 Task: Look for space in Bāh, India from 9th June, 2023 to 16th June, 2023 for 2 adults in price range Rs.8000 to Rs.16000. Place can be entire place with 2 bedrooms having 2 beds and 1 bathroom. Property type can be house, flat, guest house. Booking option can be shelf check-in. Required host language is English.
Action: Mouse moved to (407, 93)
Screenshot: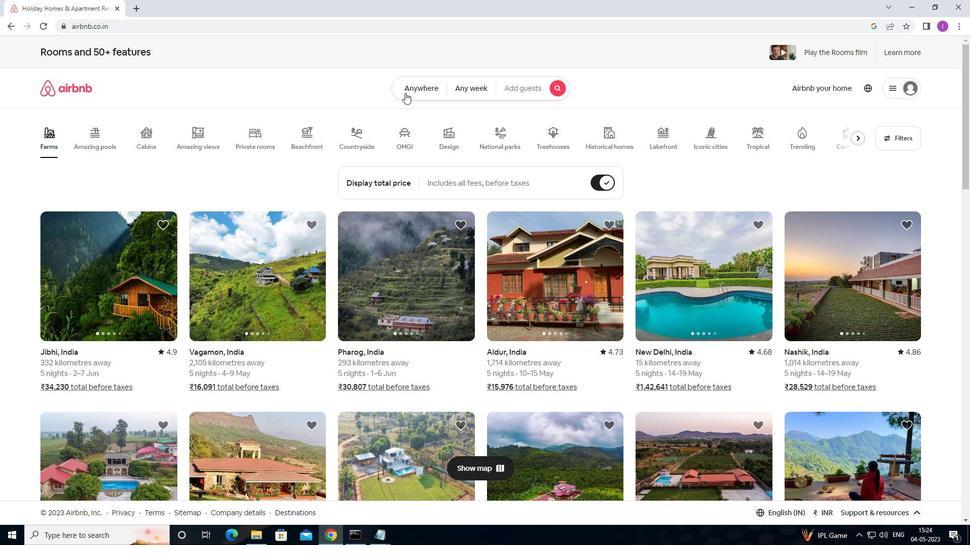 
Action: Mouse pressed left at (407, 93)
Screenshot: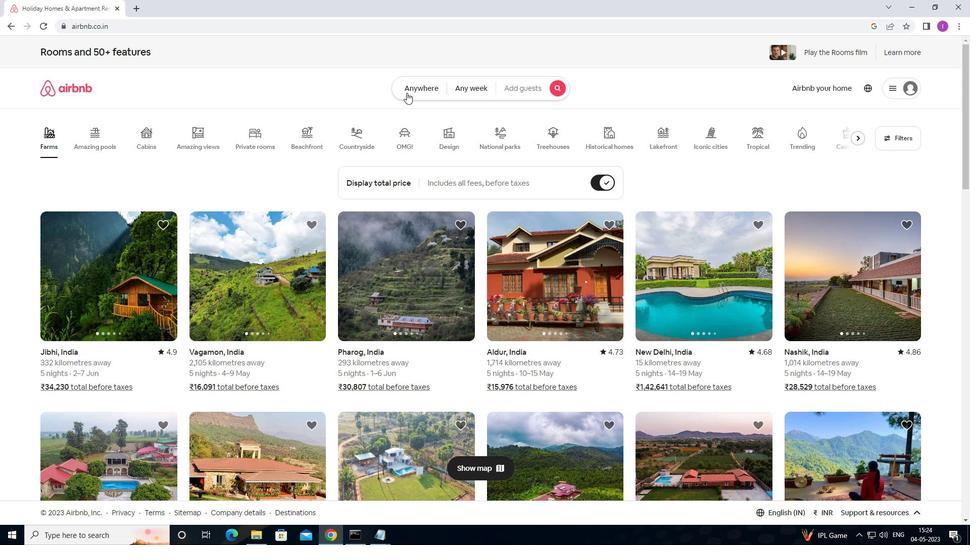 
Action: Mouse moved to (312, 129)
Screenshot: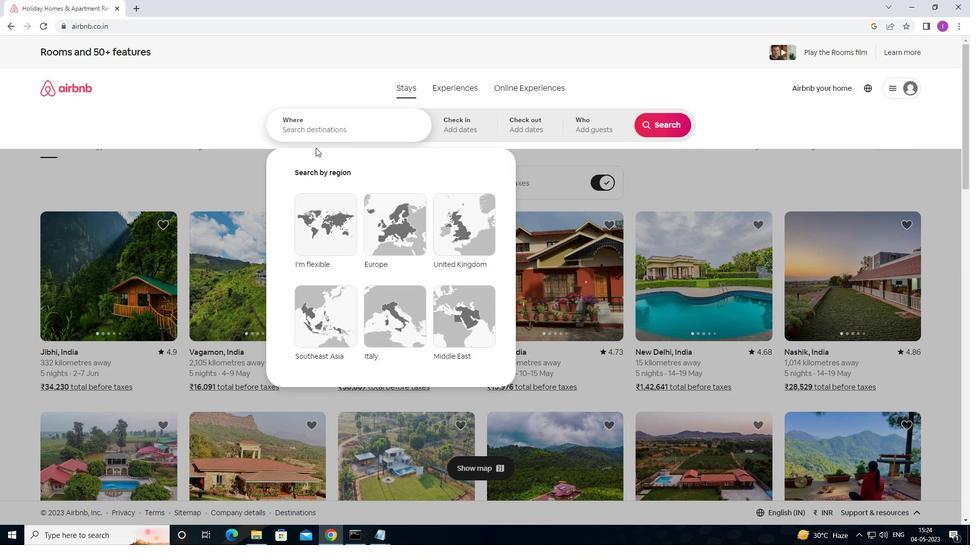 
Action: Mouse pressed left at (312, 129)
Screenshot: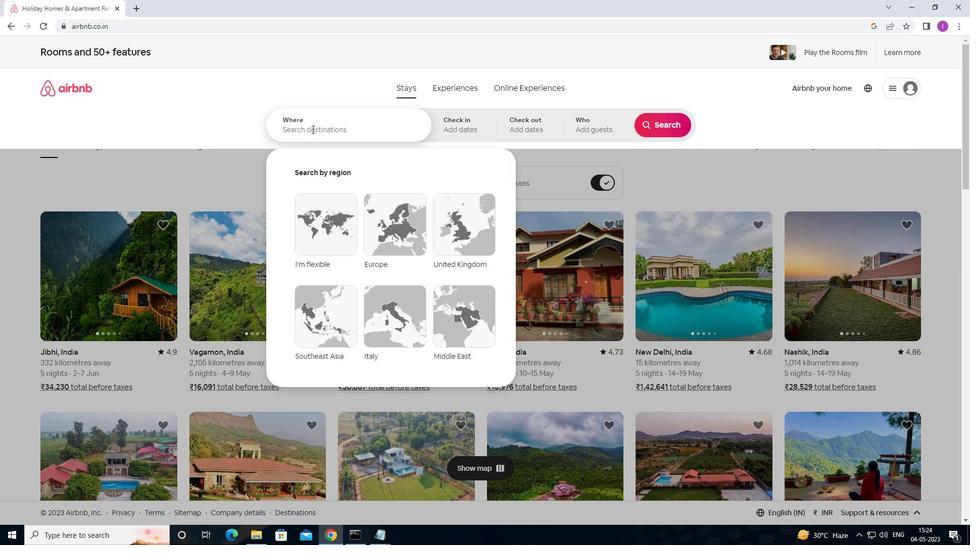 
Action: Mouse moved to (405, 111)
Screenshot: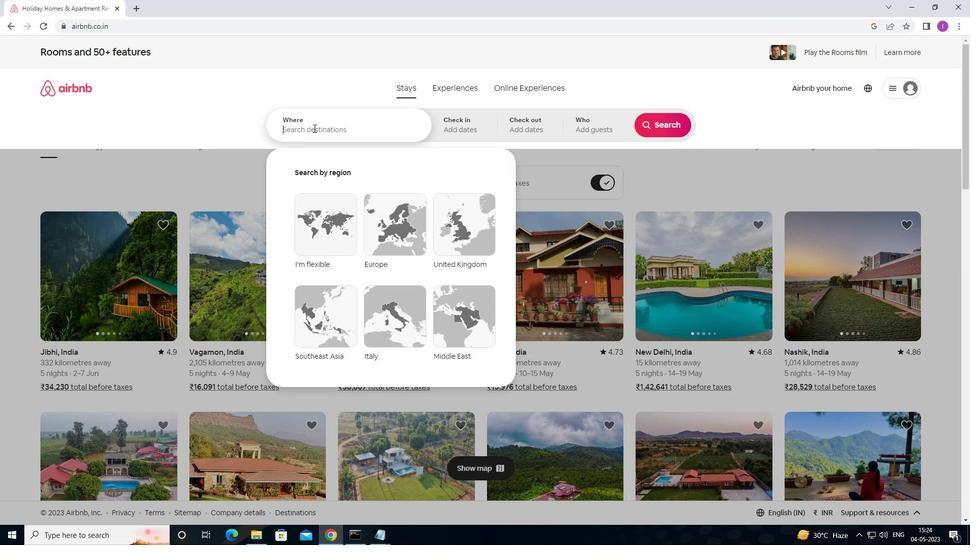 
Action: Key pressed <Key.shift>BAH,<Key.shift>INDIA
Screenshot: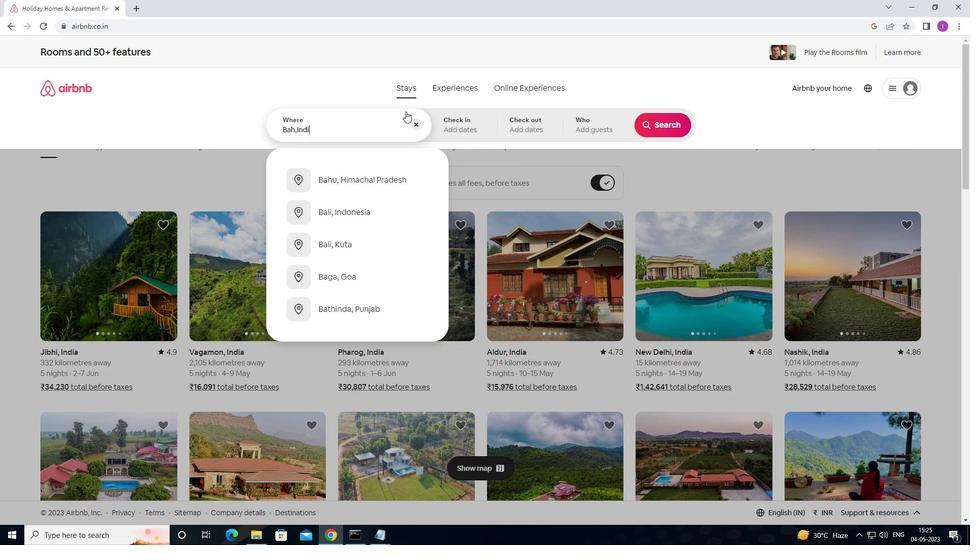 
Action: Mouse moved to (458, 124)
Screenshot: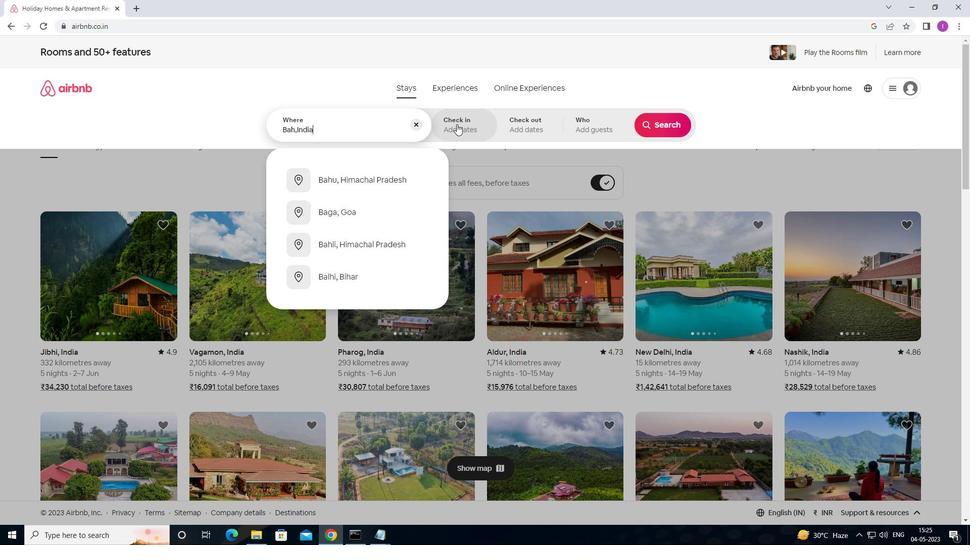 
Action: Mouse pressed left at (458, 124)
Screenshot: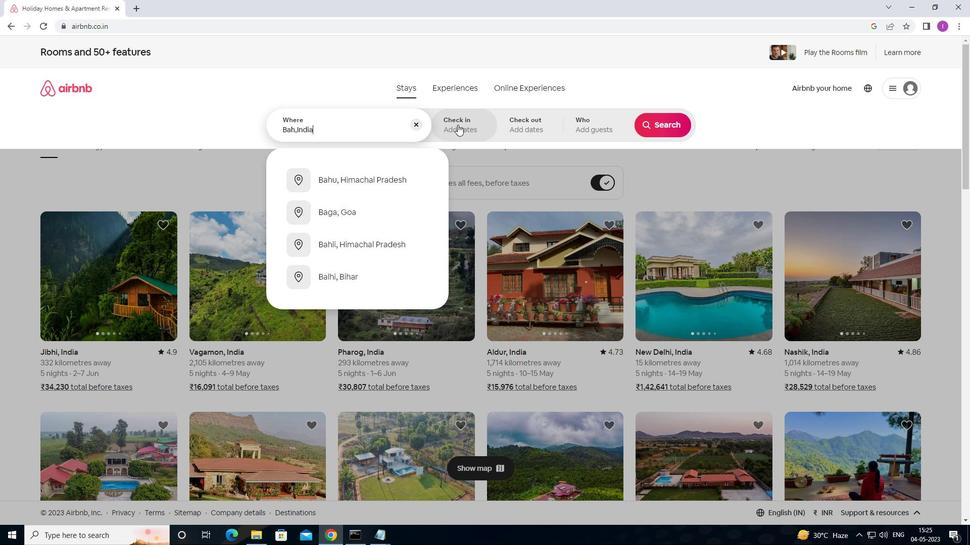 
Action: Mouse moved to (660, 203)
Screenshot: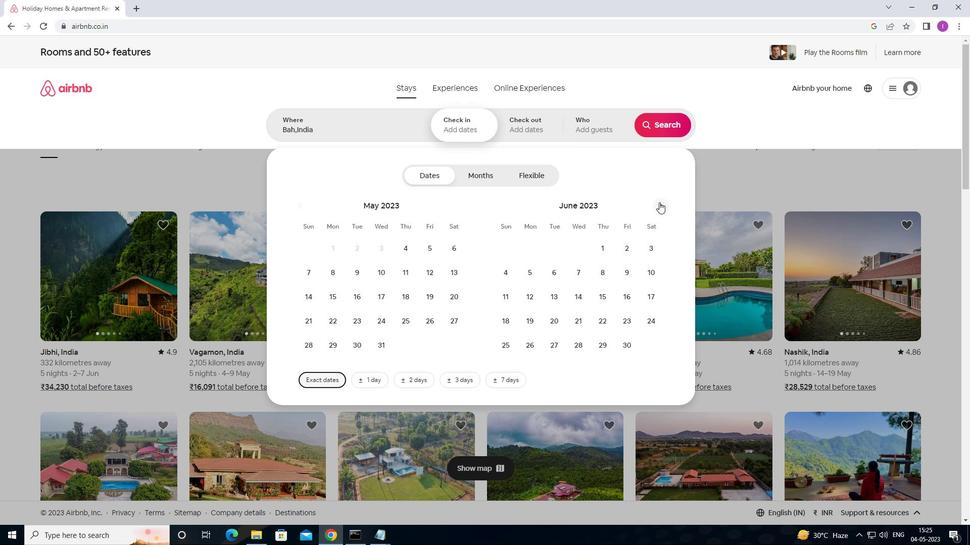 
Action: Mouse pressed left at (660, 203)
Screenshot: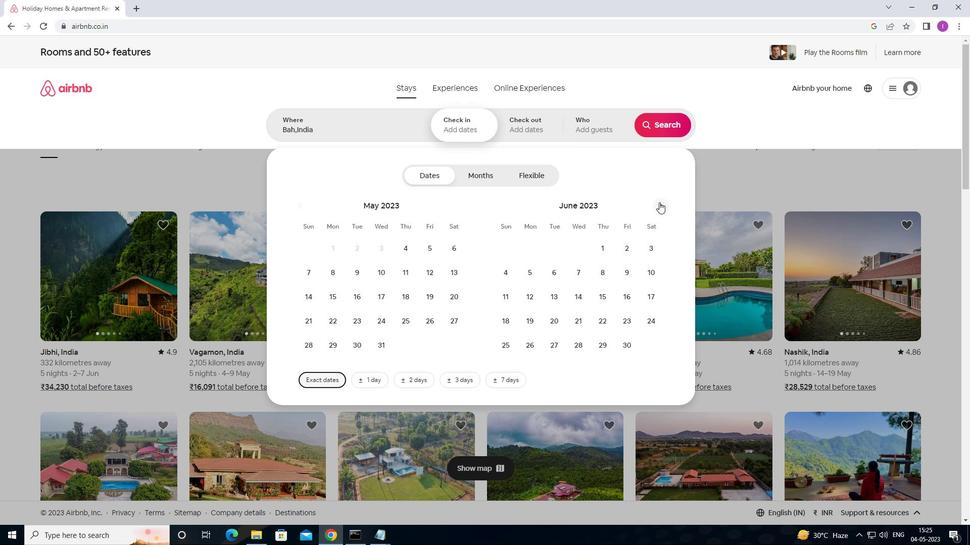 
Action: Mouse pressed left at (660, 203)
Screenshot: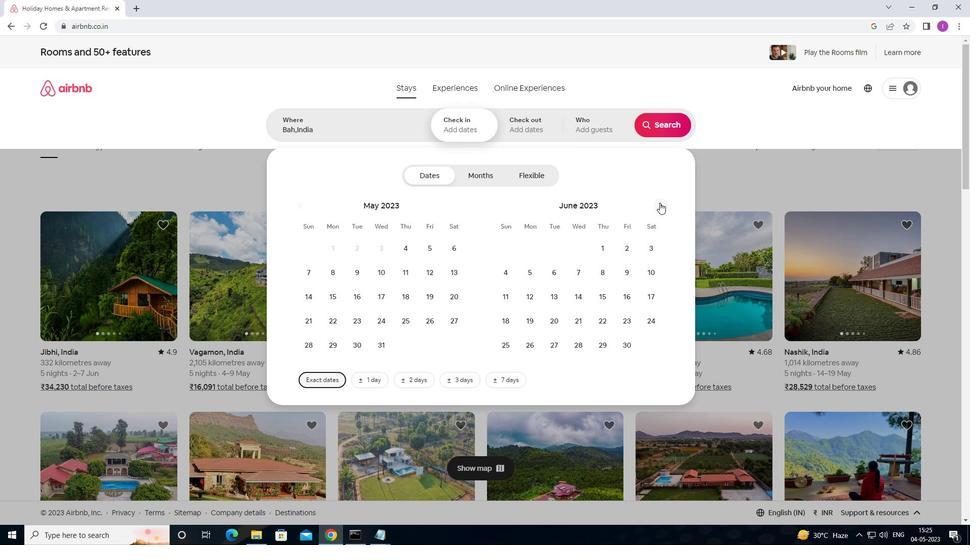 
Action: Mouse moved to (301, 209)
Screenshot: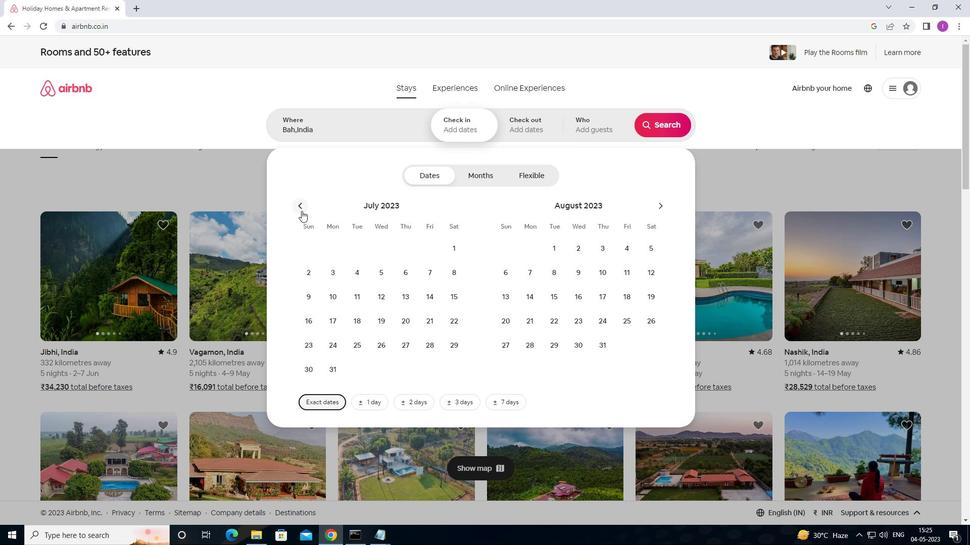 
Action: Mouse pressed left at (301, 209)
Screenshot: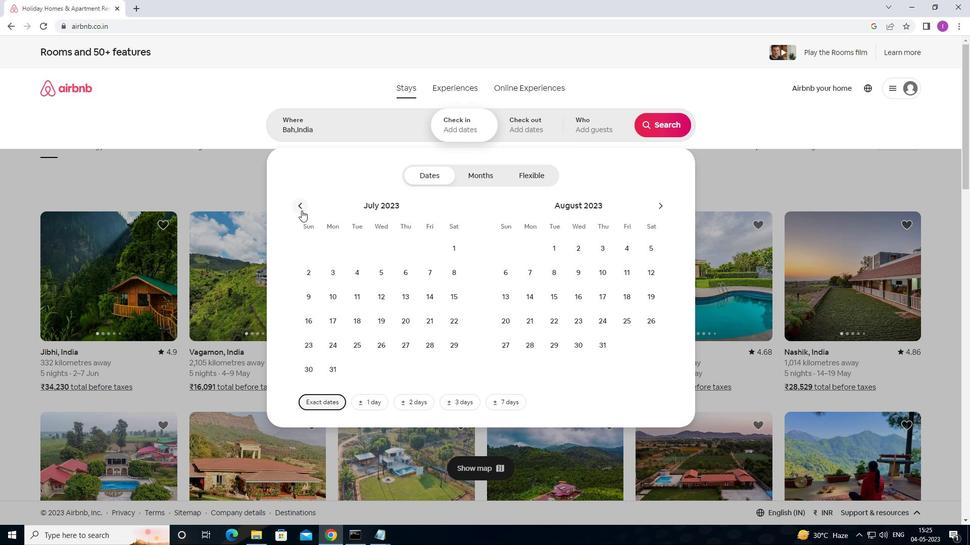
Action: Mouse moved to (431, 272)
Screenshot: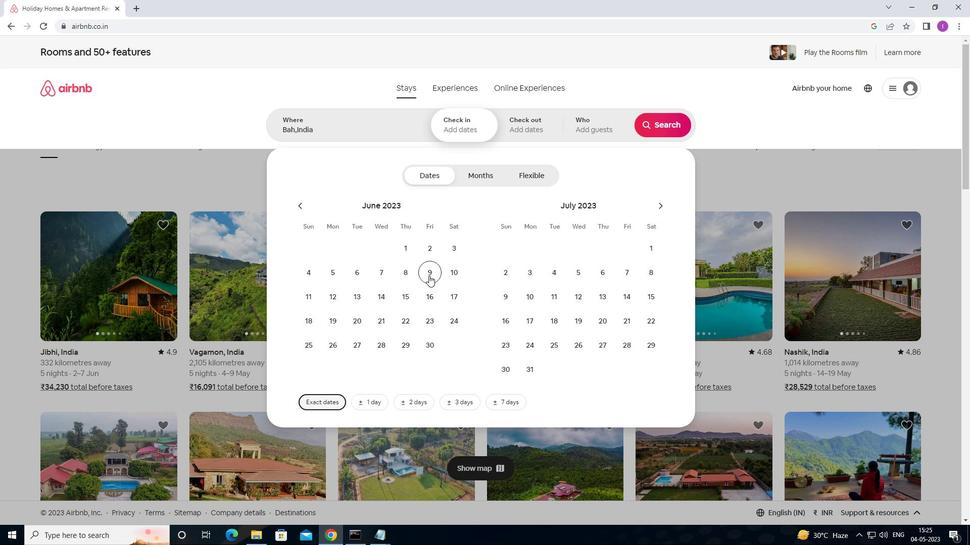 
Action: Mouse pressed left at (431, 272)
Screenshot: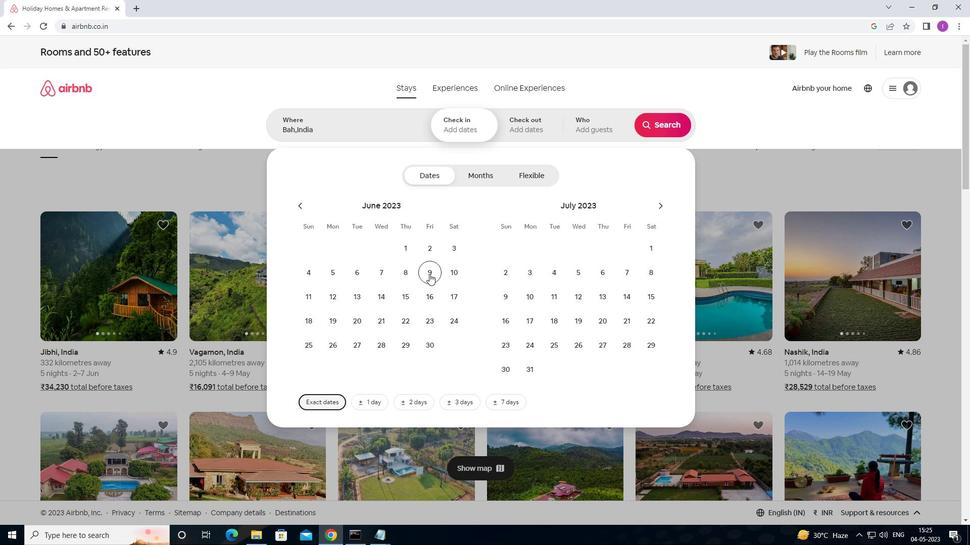 
Action: Mouse moved to (436, 288)
Screenshot: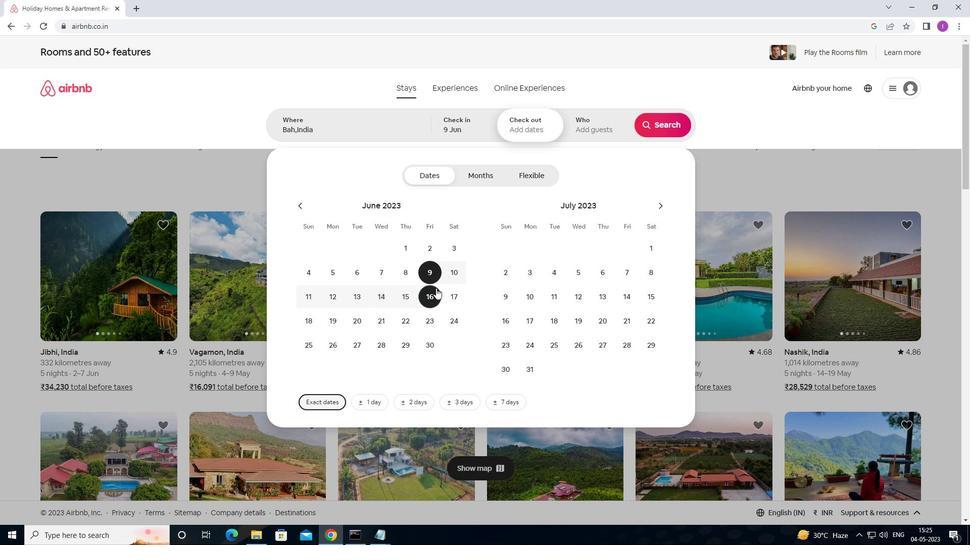 
Action: Mouse pressed left at (436, 288)
Screenshot: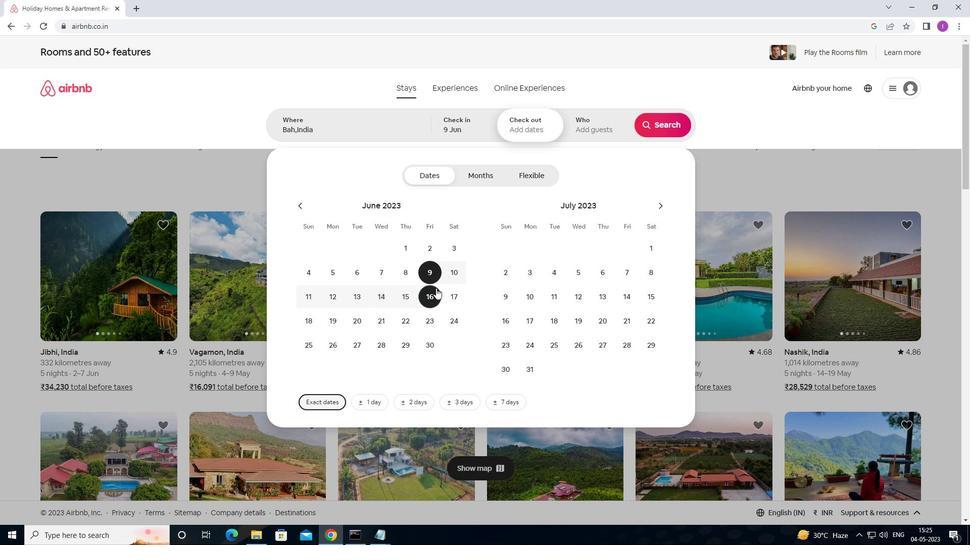 
Action: Mouse moved to (592, 130)
Screenshot: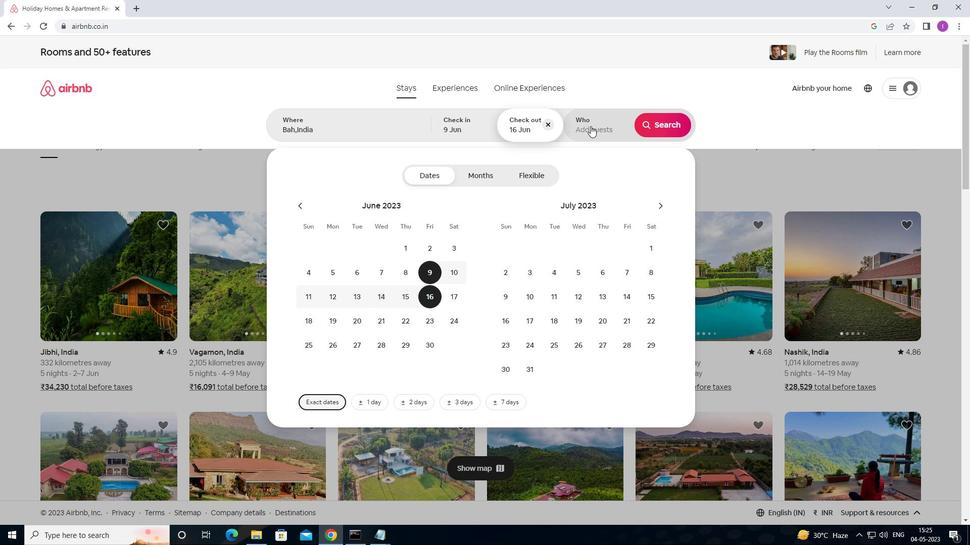 
Action: Mouse pressed left at (592, 130)
Screenshot: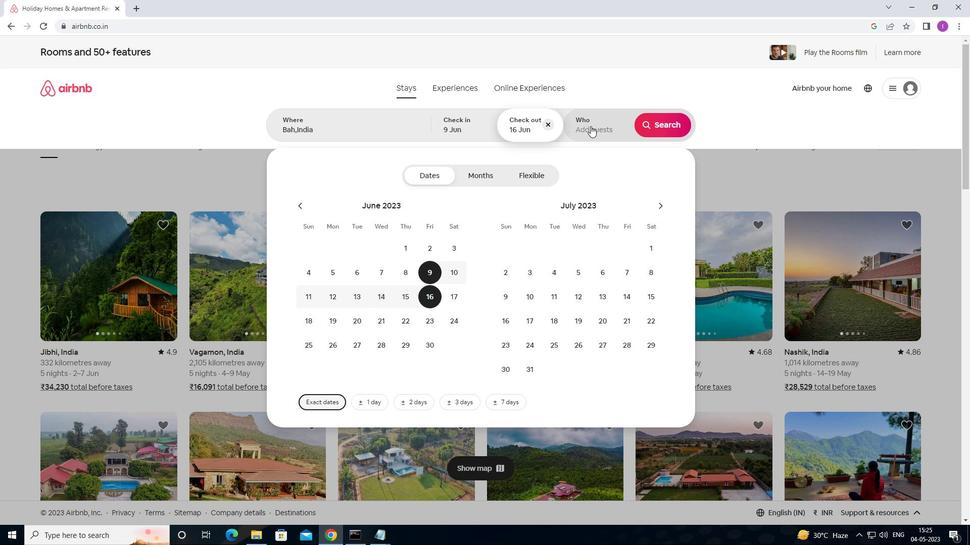 
Action: Mouse moved to (666, 179)
Screenshot: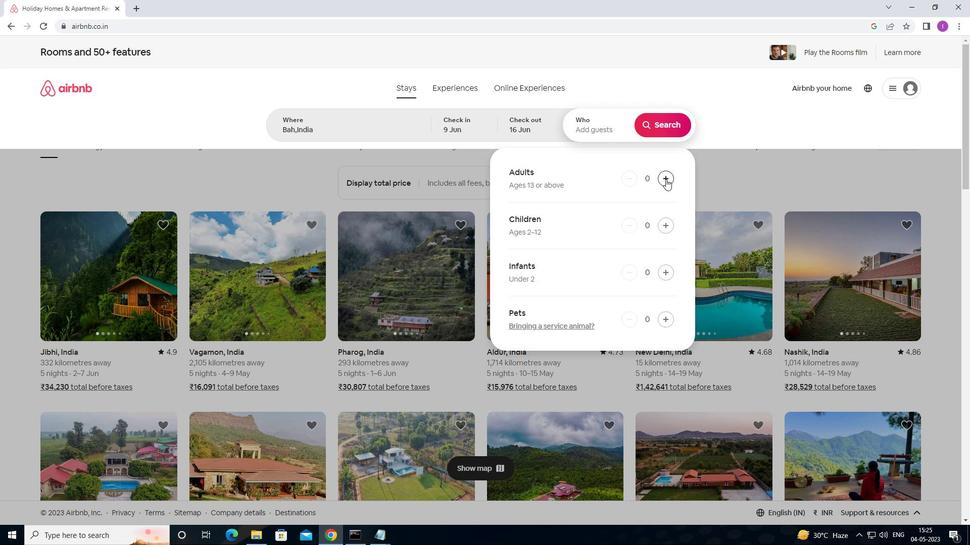 
Action: Mouse pressed left at (666, 179)
Screenshot: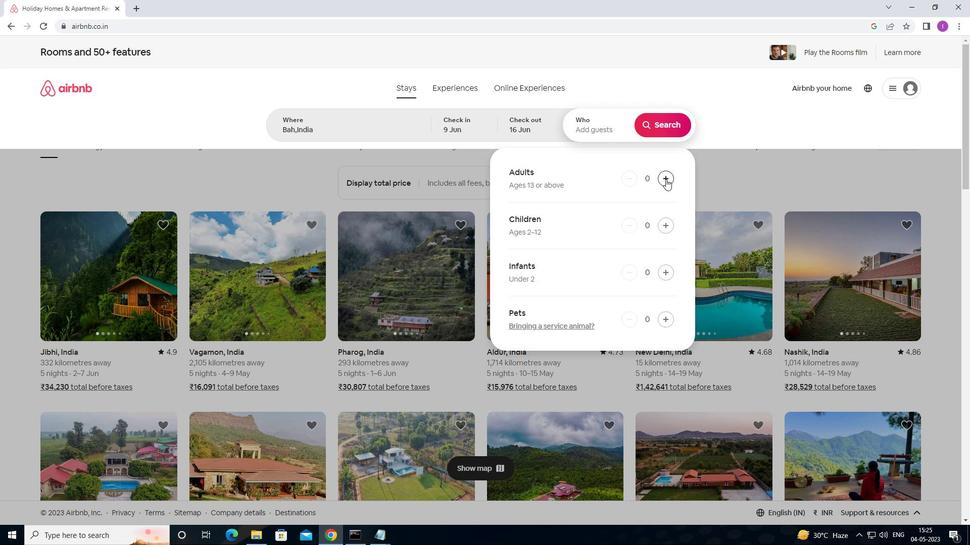 
Action: Mouse moved to (666, 179)
Screenshot: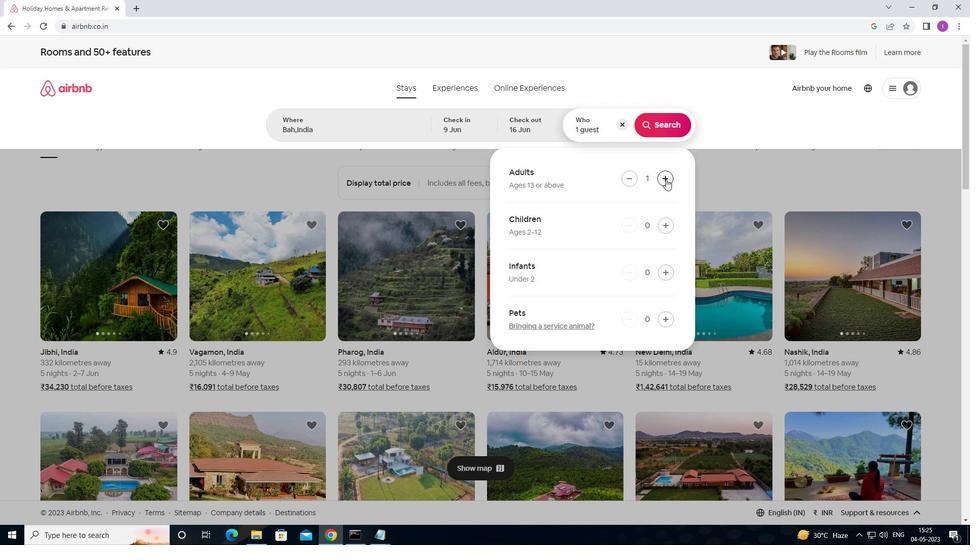 
Action: Mouse pressed left at (666, 179)
Screenshot: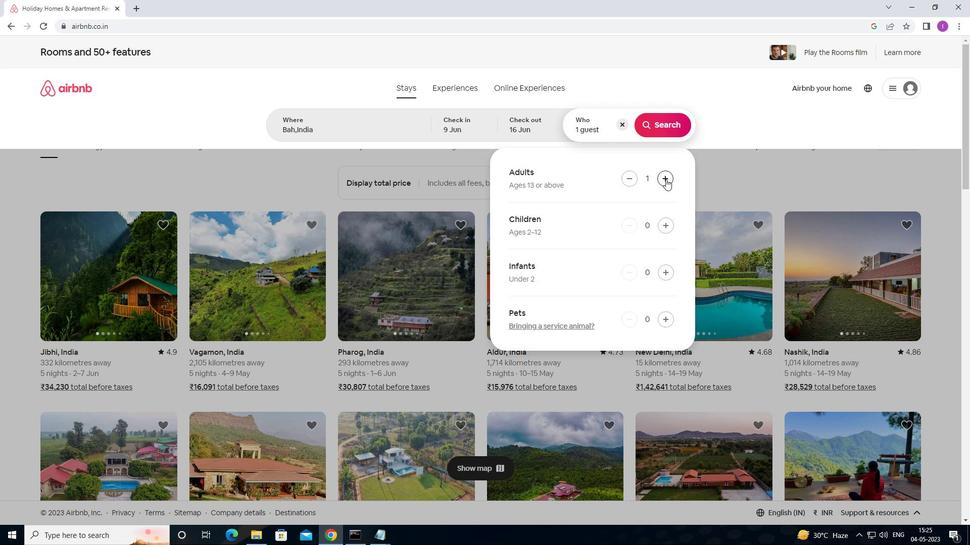 
Action: Mouse moved to (651, 128)
Screenshot: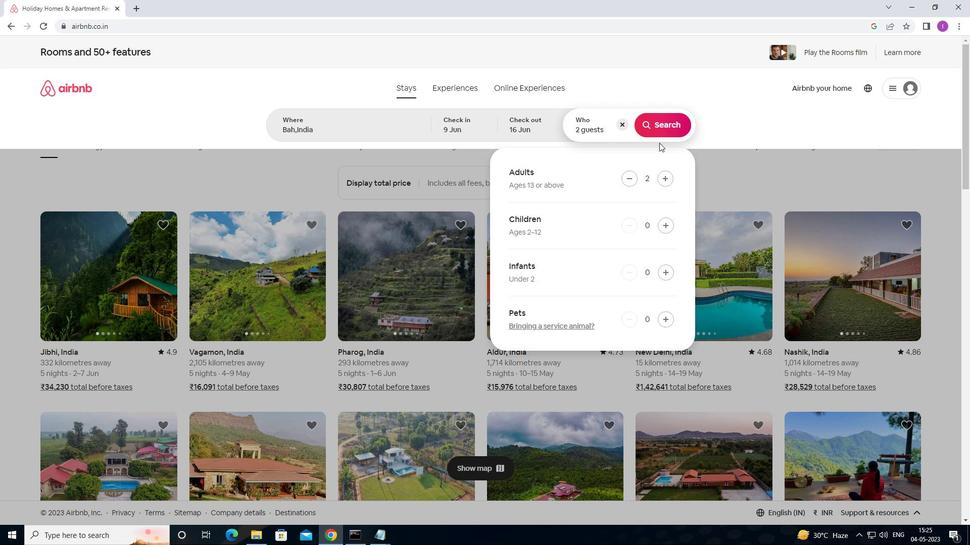 
Action: Mouse pressed left at (651, 128)
Screenshot: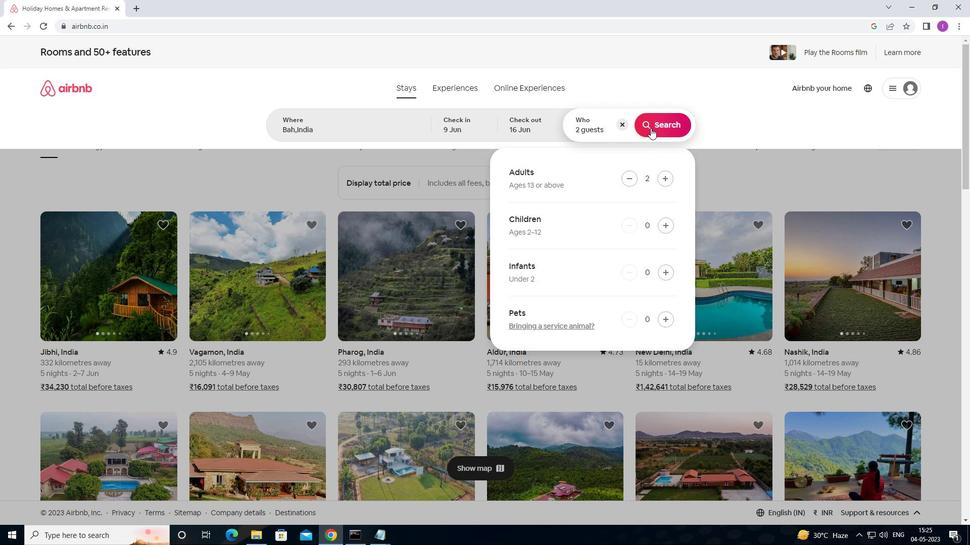 
Action: Mouse moved to (912, 99)
Screenshot: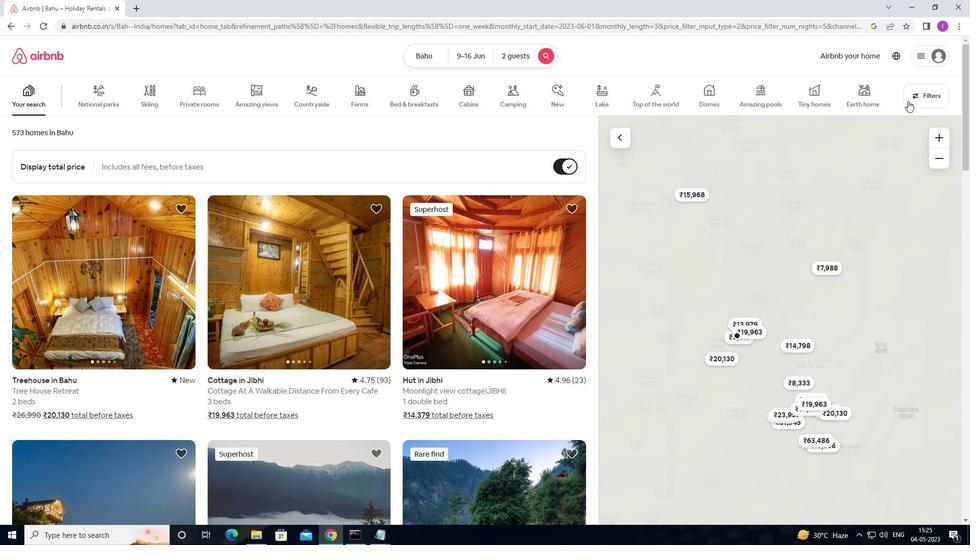
Action: Mouse pressed left at (912, 99)
Screenshot: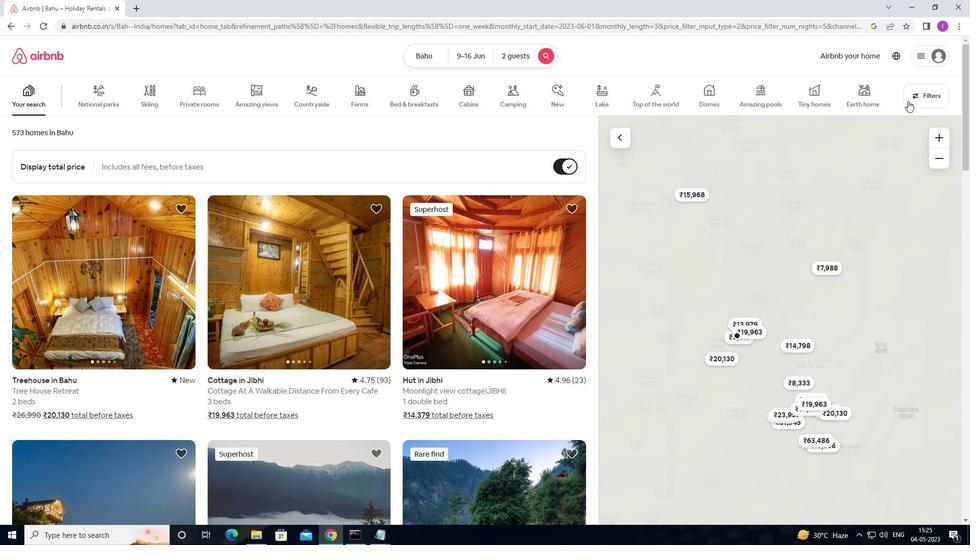 
Action: Mouse moved to (366, 226)
Screenshot: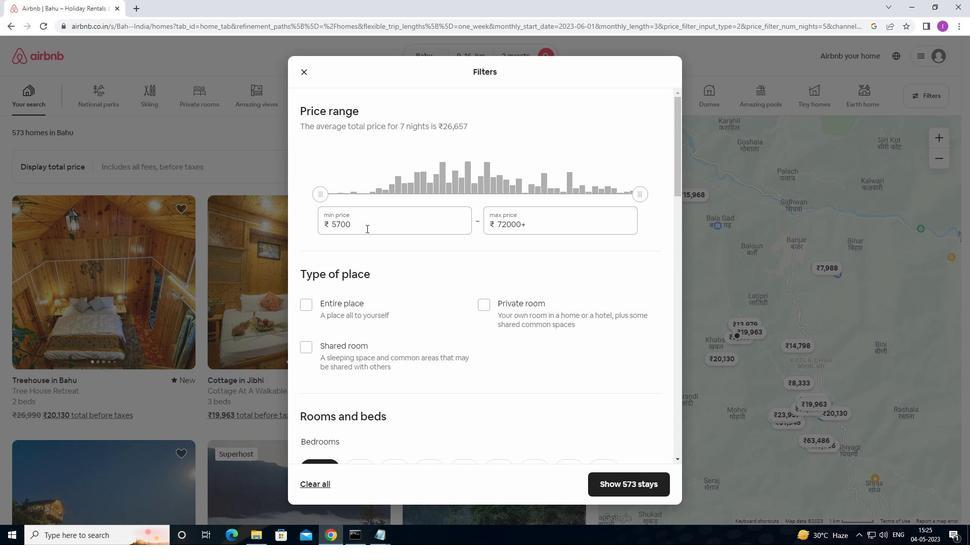 
Action: Mouse pressed left at (366, 226)
Screenshot: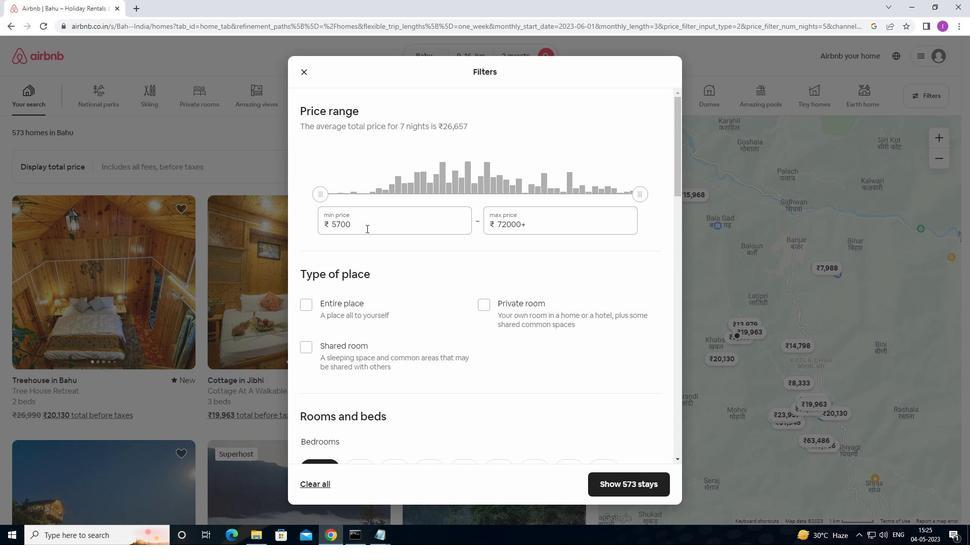 
Action: Mouse moved to (329, 225)
Screenshot: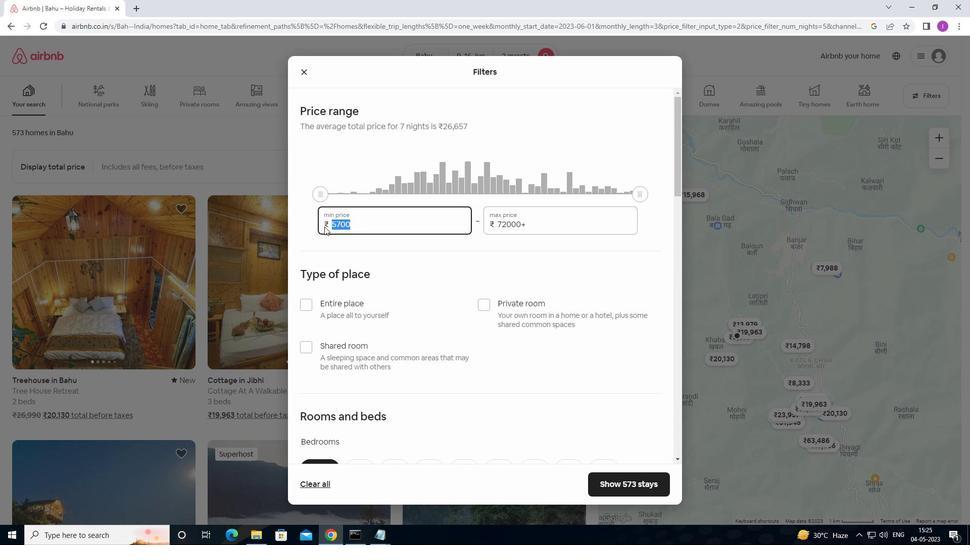 
Action: Key pressed 8000
Screenshot: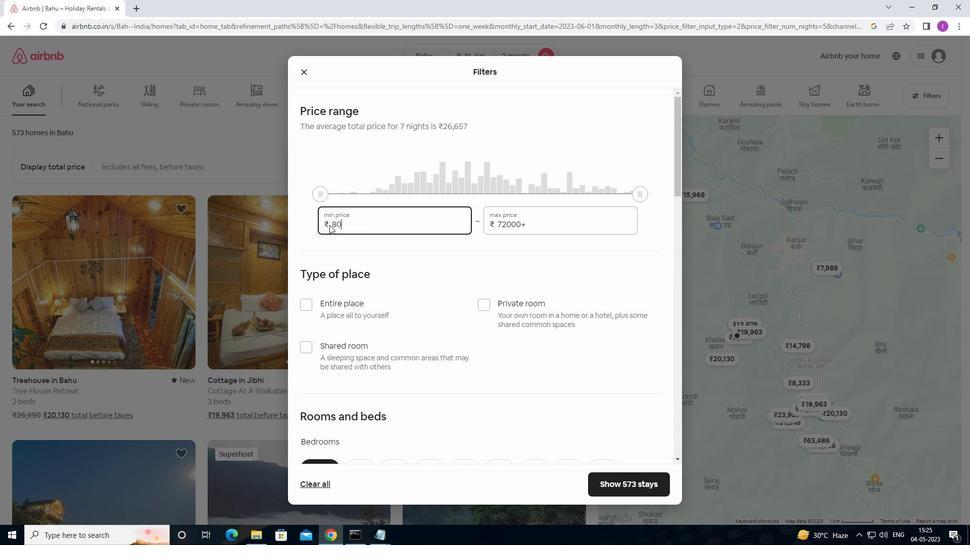 
Action: Mouse moved to (530, 224)
Screenshot: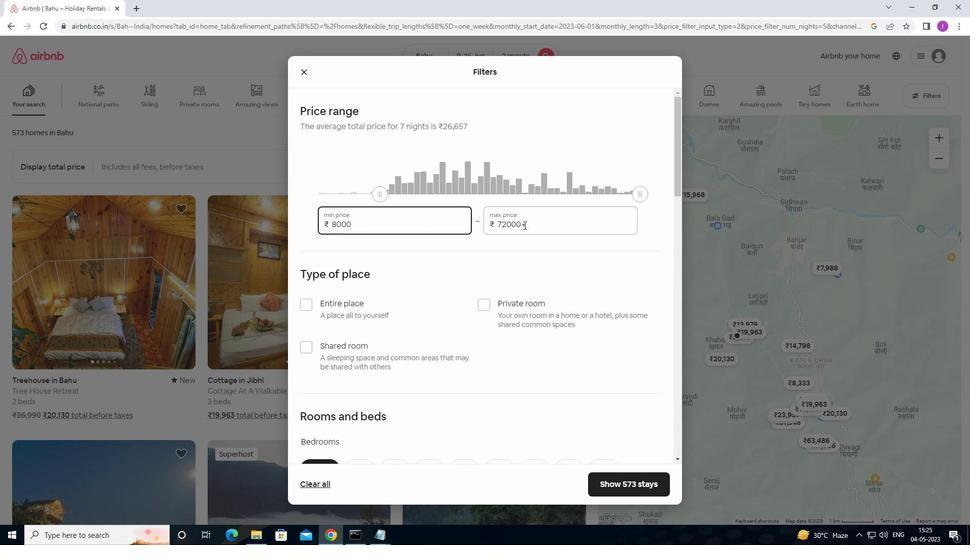 
Action: Mouse pressed left at (530, 224)
Screenshot: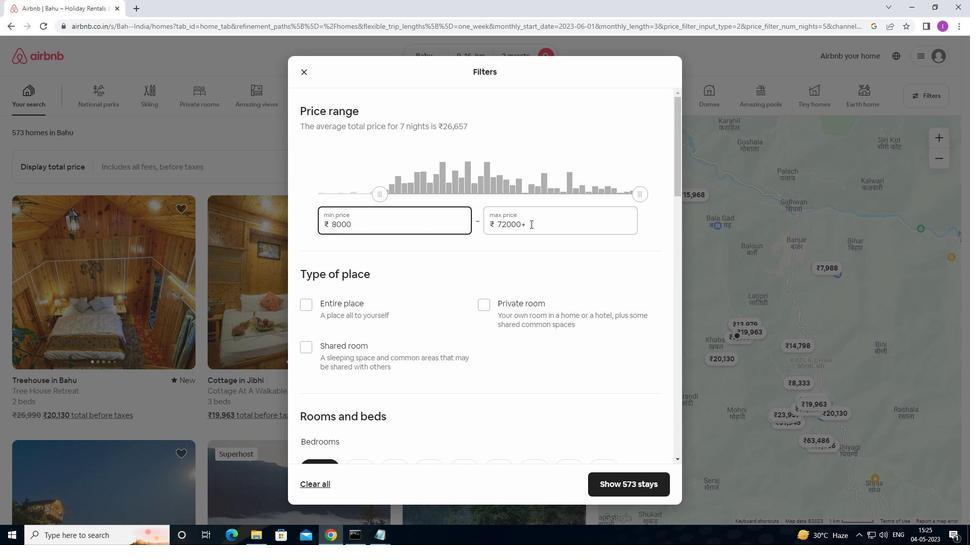 
Action: Mouse moved to (496, 229)
Screenshot: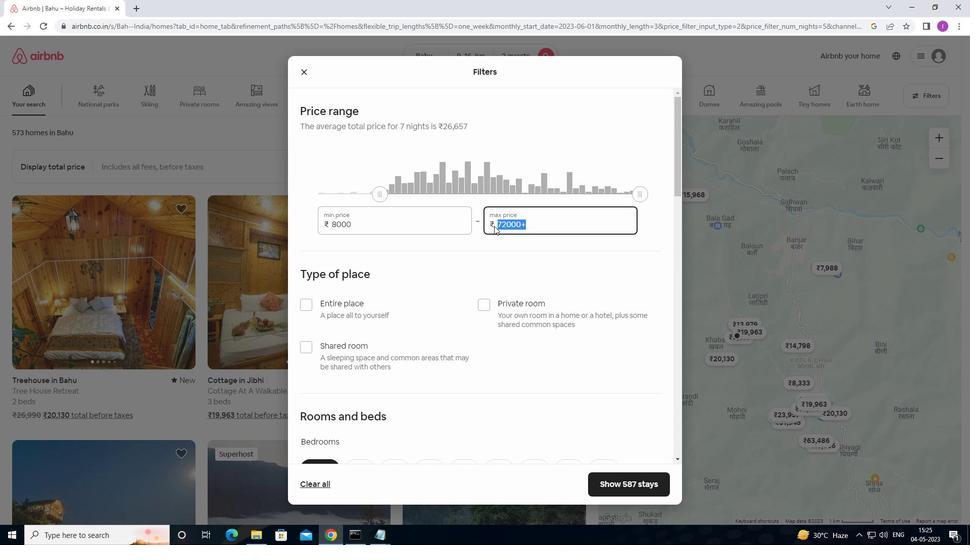
Action: Key pressed 16000
Screenshot: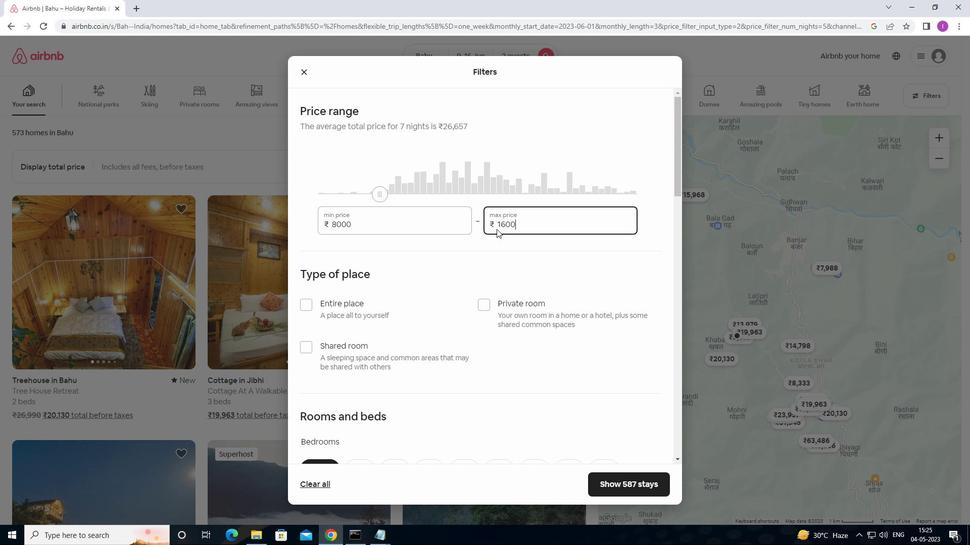 
Action: Mouse moved to (466, 233)
Screenshot: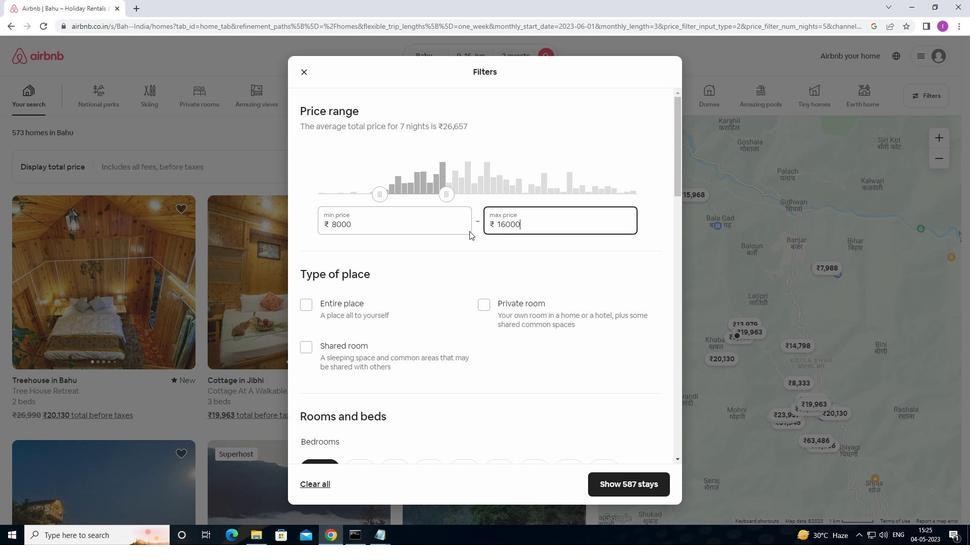 
Action: Mouse scrolled (466, 233) with delta (0, 0)
Screenshot: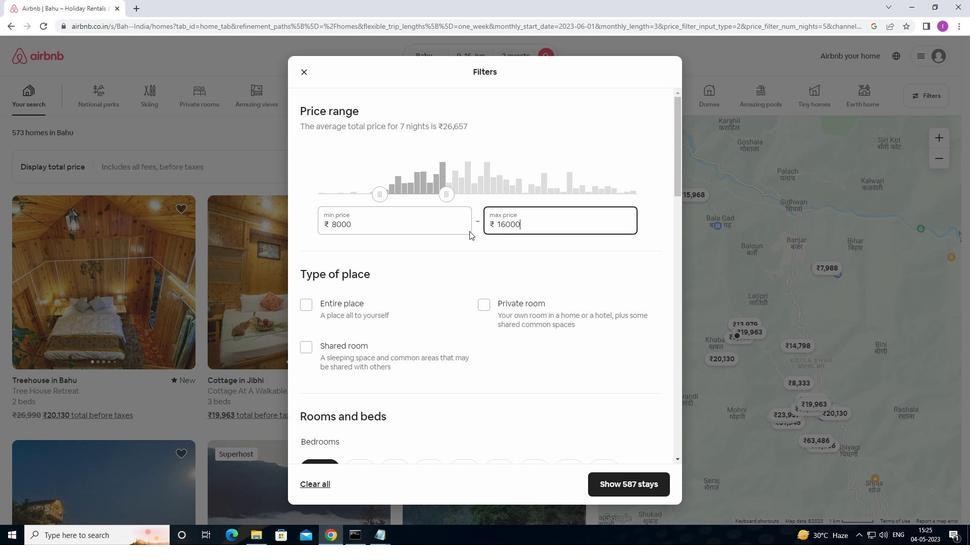 
Action: Mouse moved to (472, 235)
Screenshot: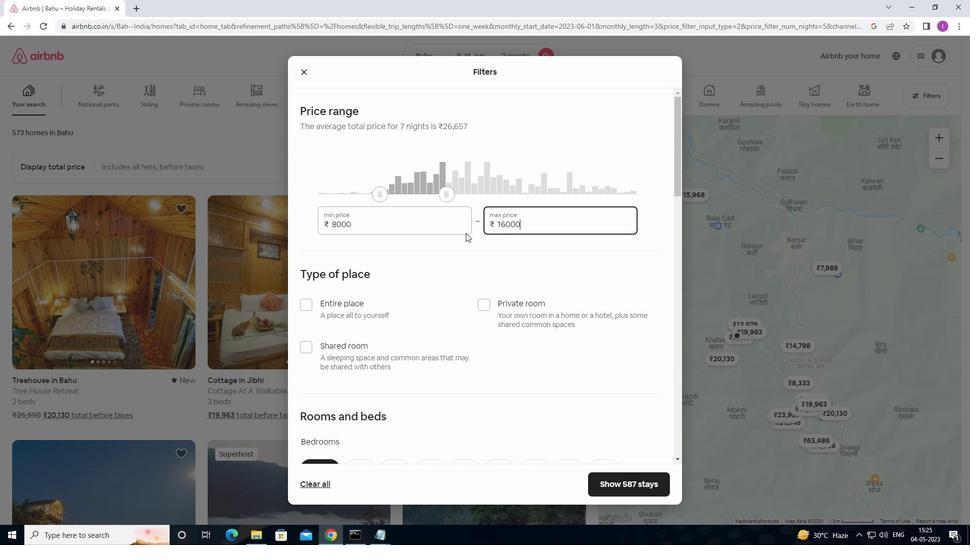 
Action: Mouse scrolled (472, 235) with delta (0, 0)
Screenshot: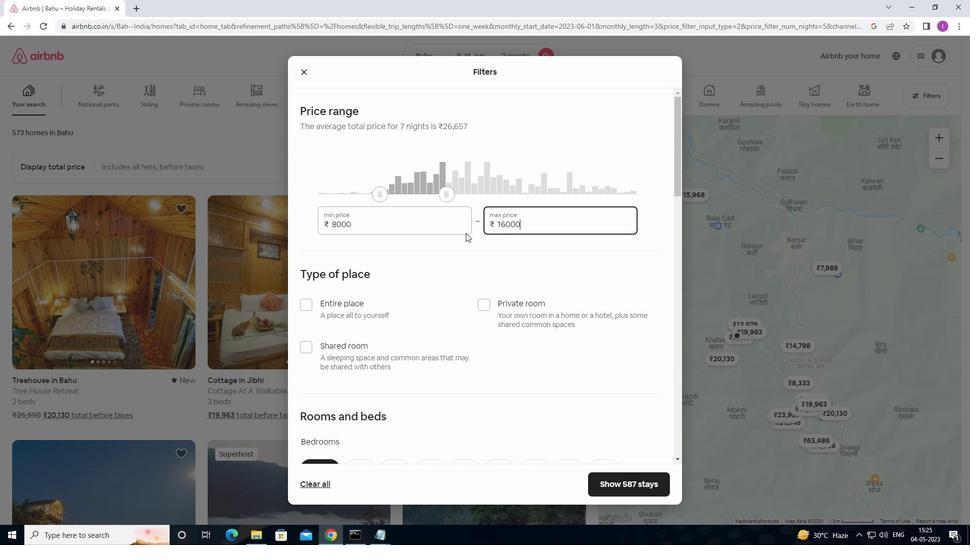 
Action: Mouse moved to (489, 242)
Screenshot: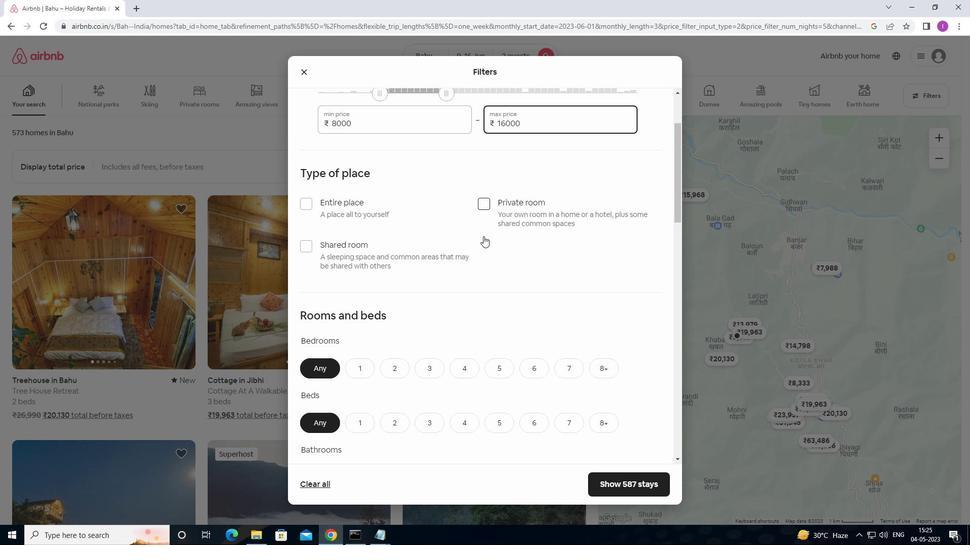 
Action: Mouse scrolled (489, 241) with delta (0, 0)
Screenshot: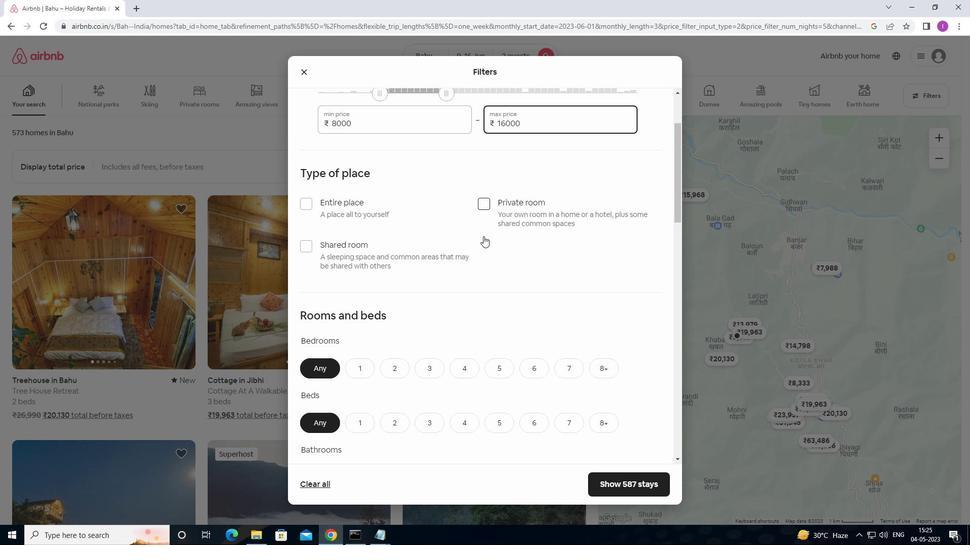 
Action: Mouse scrolled (489, 241) with delta (0, 0)
Screenshot: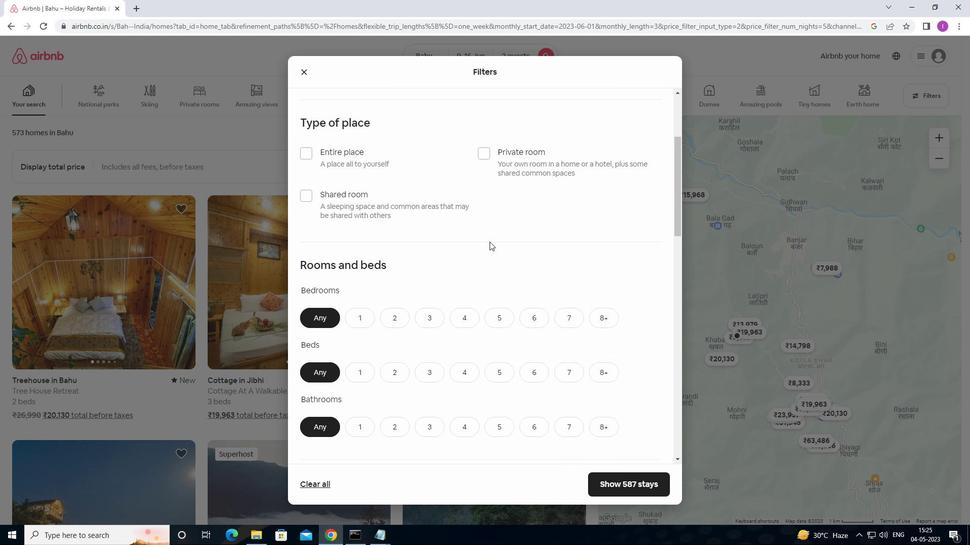 
Action: Mouse moved to (390, 270)
Screenshot: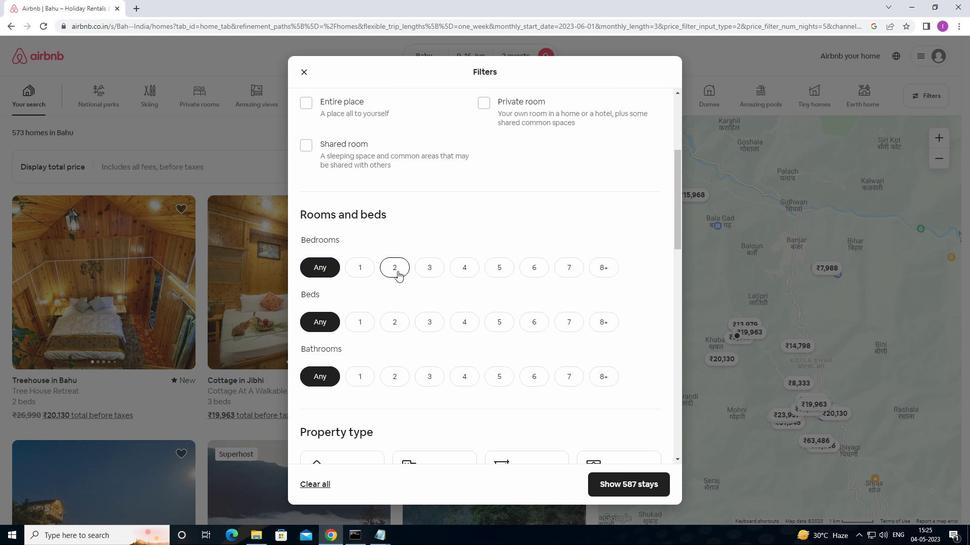 
Action: Mouse pressed left at (390, 270)
Screenshot: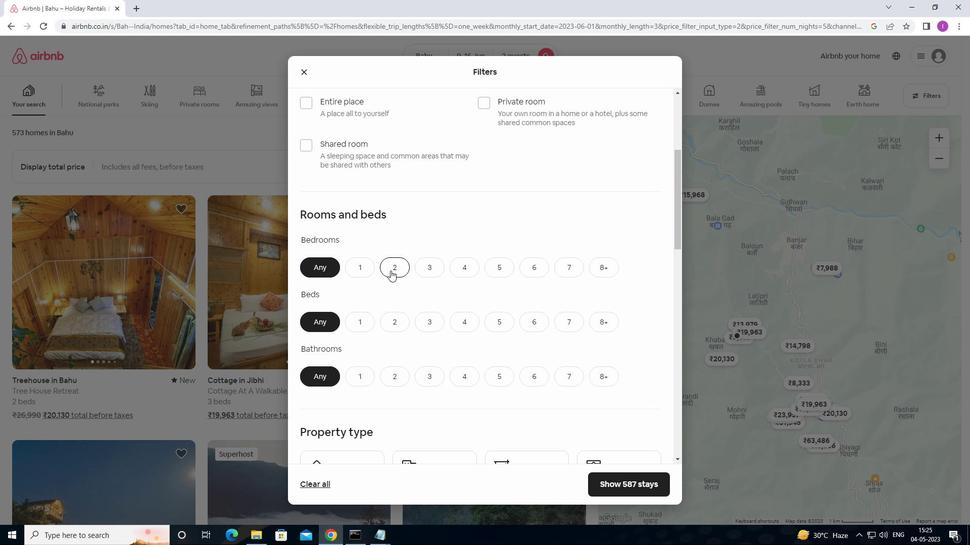 
Action: Mouse moved to (395, 319)
Screenshot: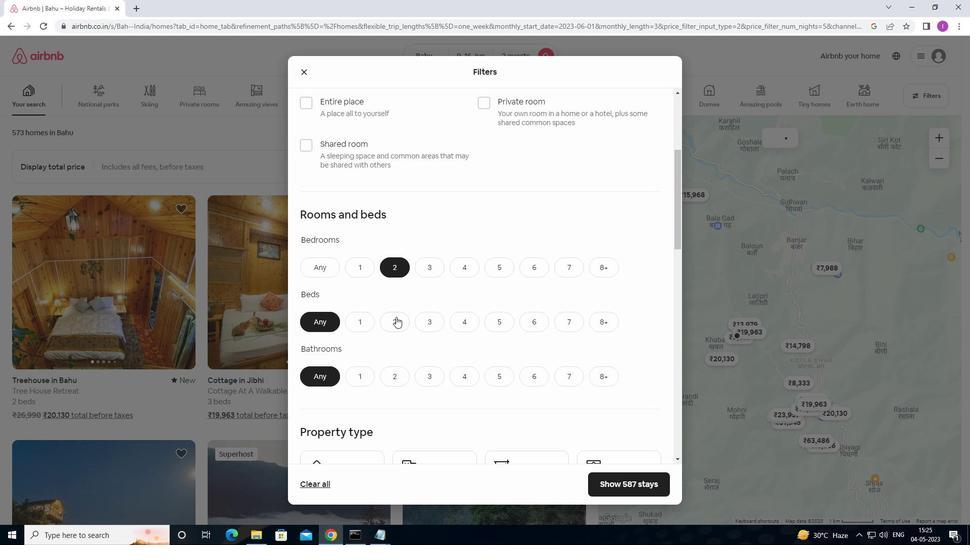 
Action: Mouse pressed left at (395, 319)
Screenshot: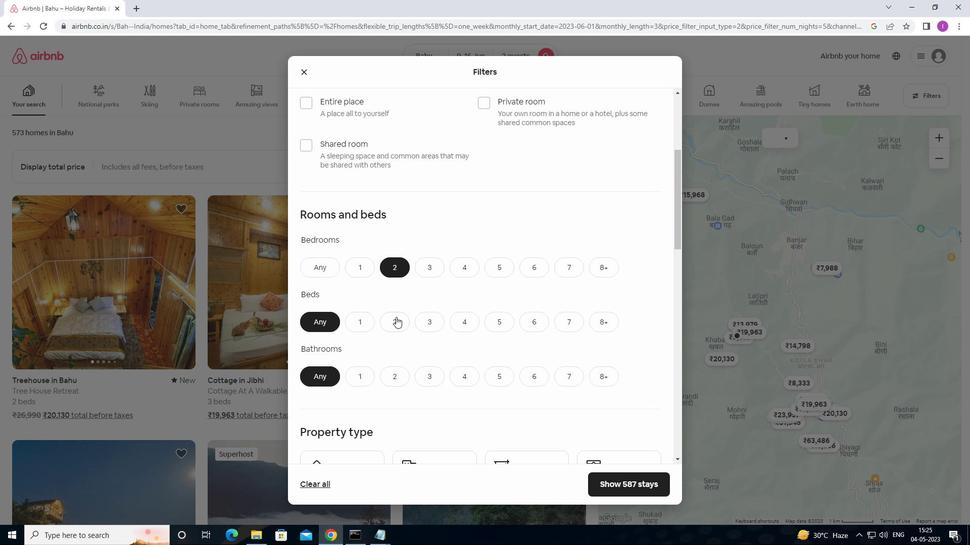 
Action: Mouse moved to (353, 377)
Screenshot: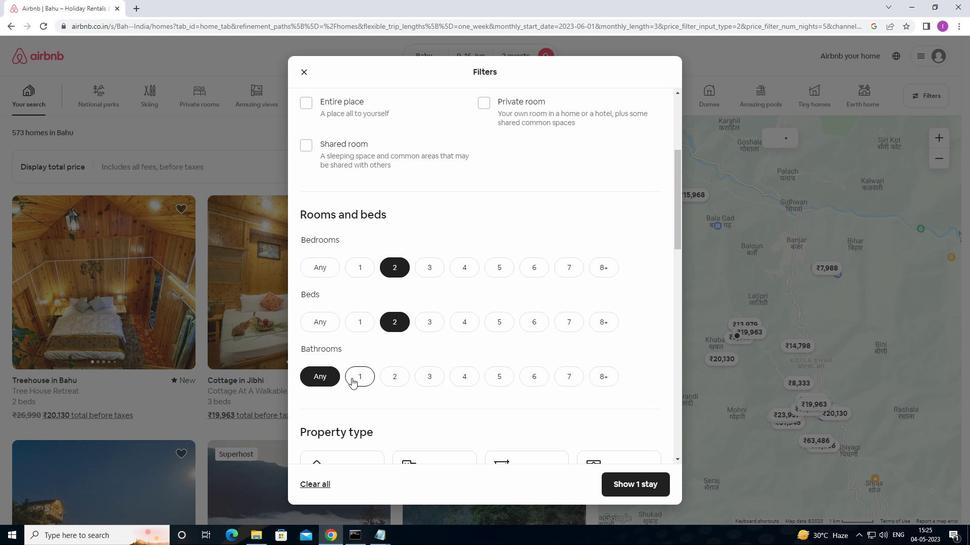 
Action: Mouse pressed left at (353, 377)
Screenshot: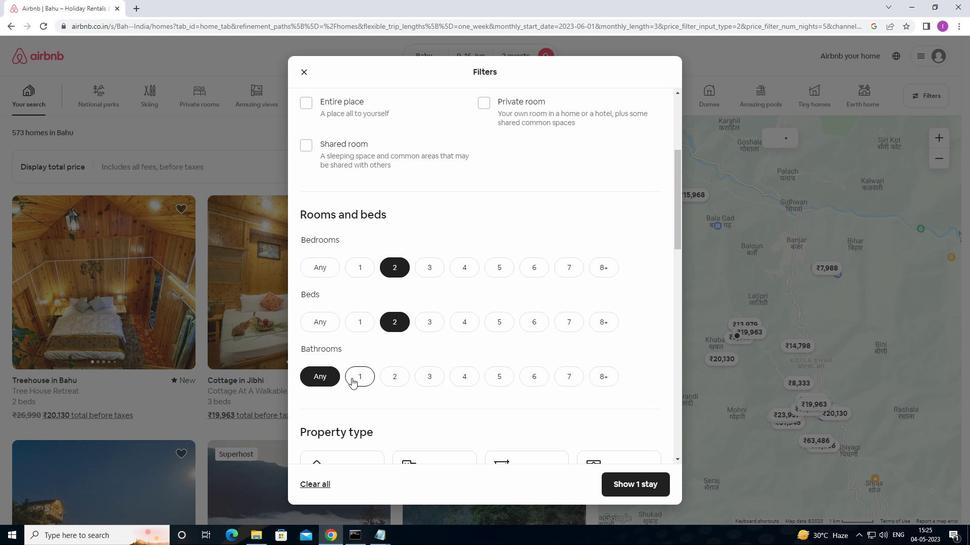 
Action: Mouse moved to (448, 354)
Screenshot: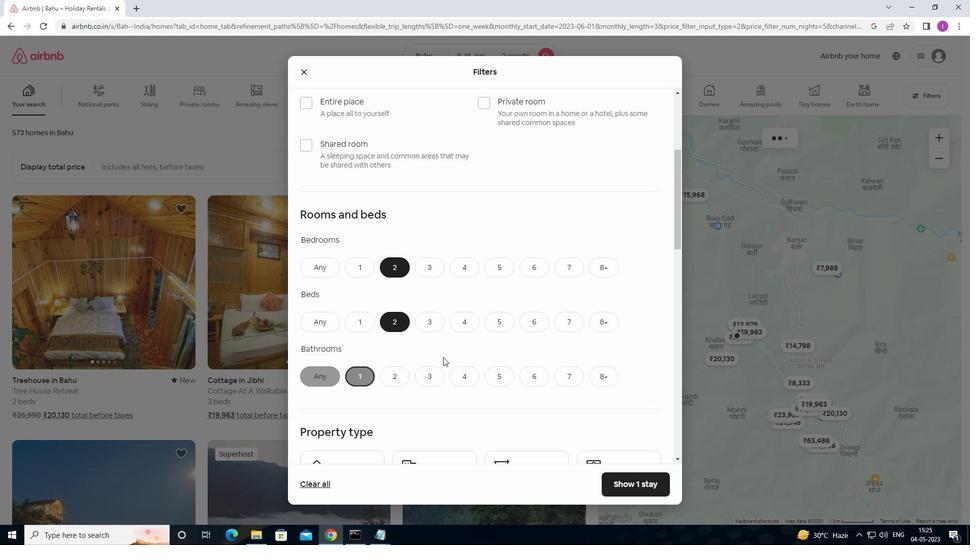 
Action: Mouse scrolled (448, 354) with delta (0, 0)
Screenshot: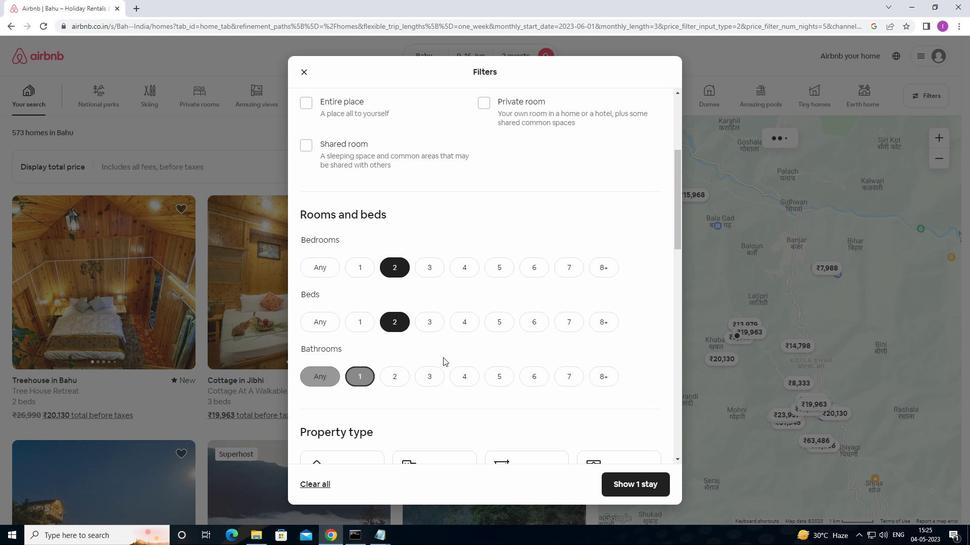 
Action: Mouse moved to (449, 354)
Screenshot: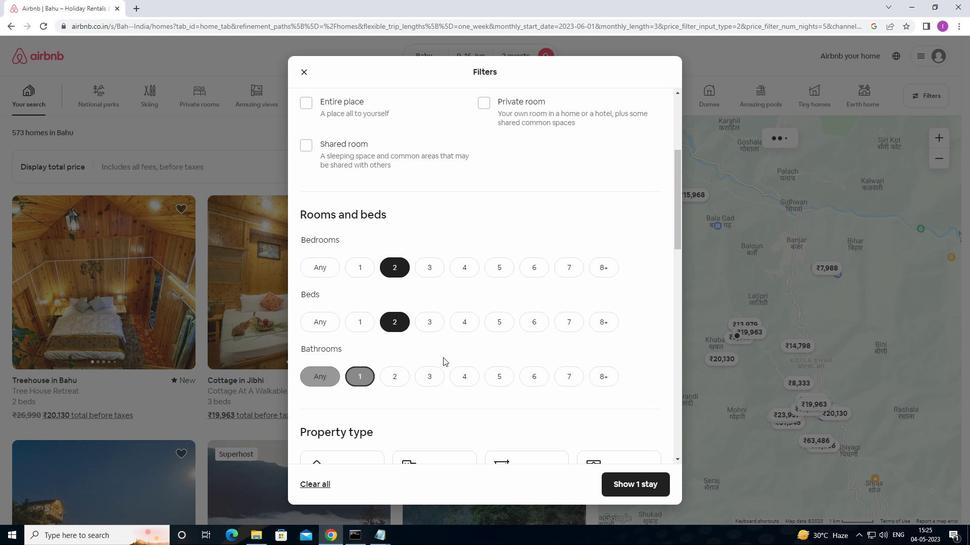 
Action: Mouse scrolled (449, 354) with delta (0, 0)
Screenshot: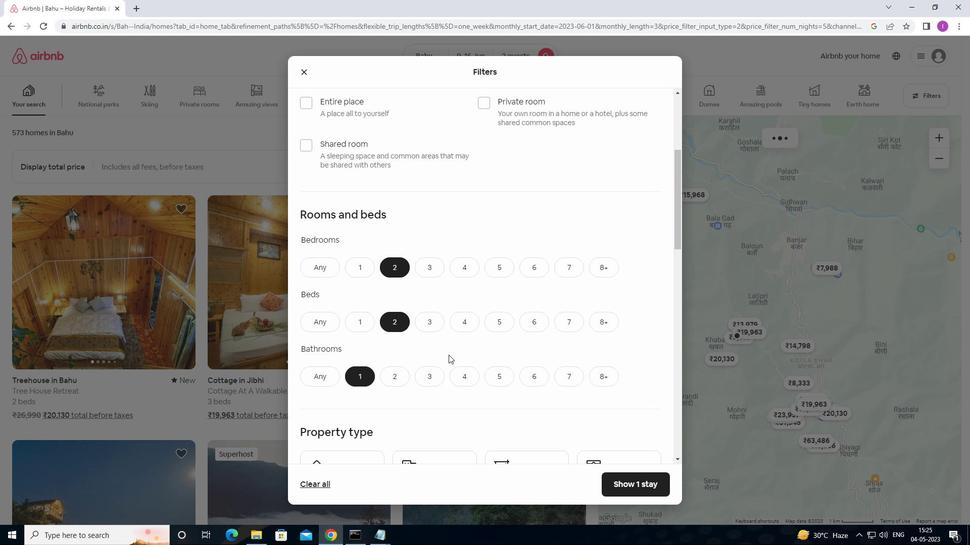 
Action: Mouse scrolled (449, 354) with delta (0, 0)
Screenshot: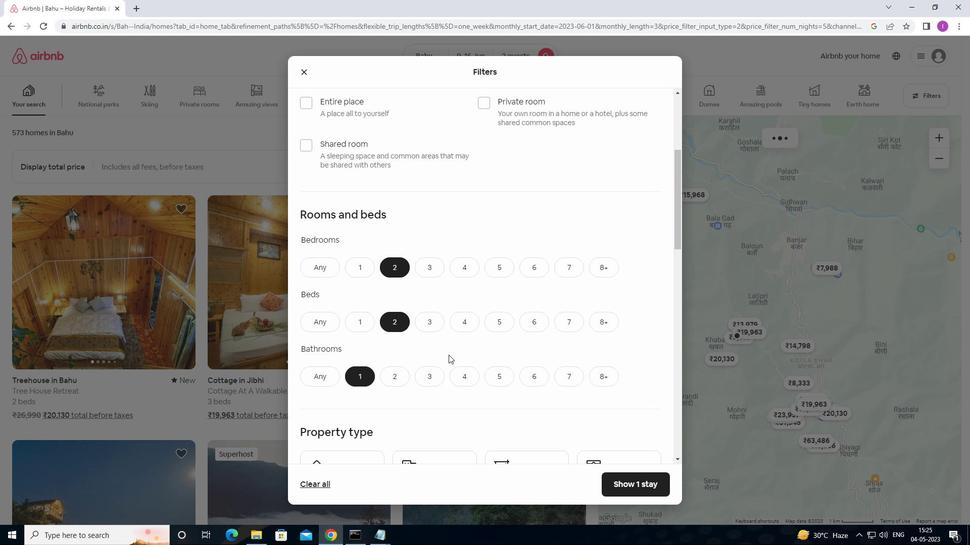 
Action: Mouse scrolled (449, 354) with delta (0, 0)
Screenshot: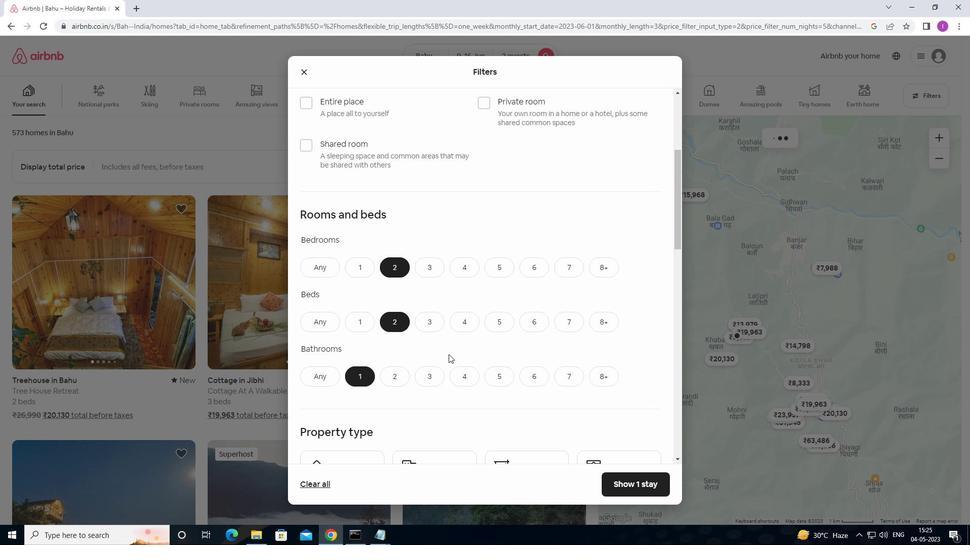 
Action: Mouse moved to (336, 290)
Screenshot: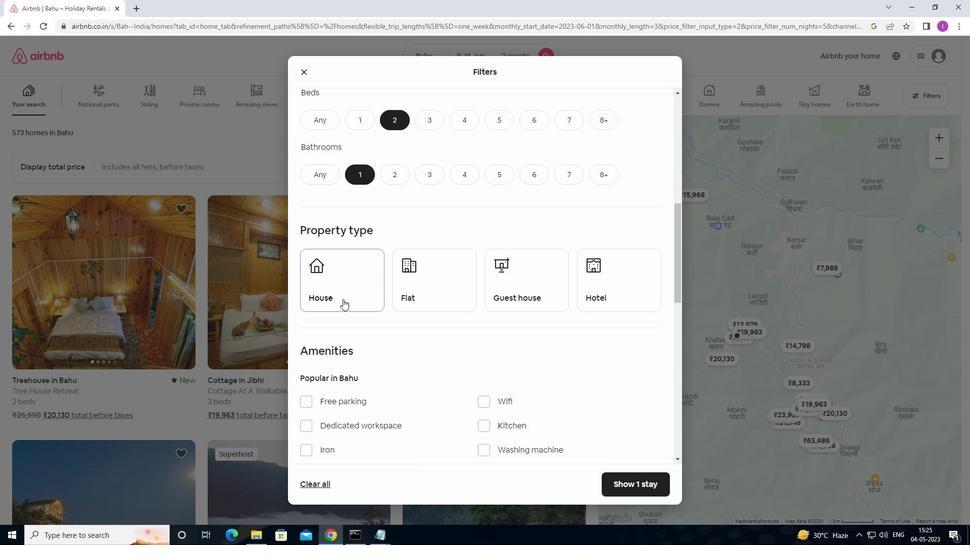 
Action: Mouse pressed left at (336, 290)
Screenshot: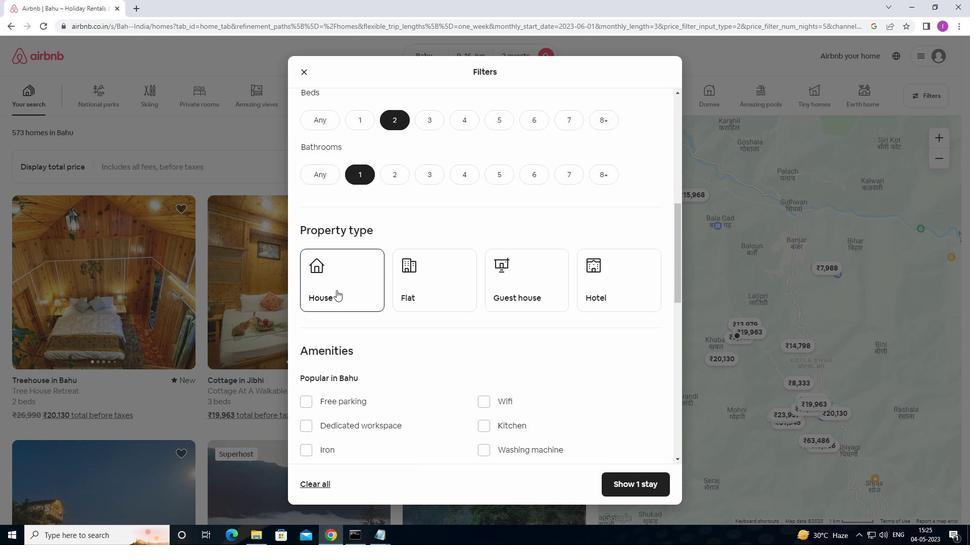 
Action: Mouse moved to (406, 289)
Screenshot: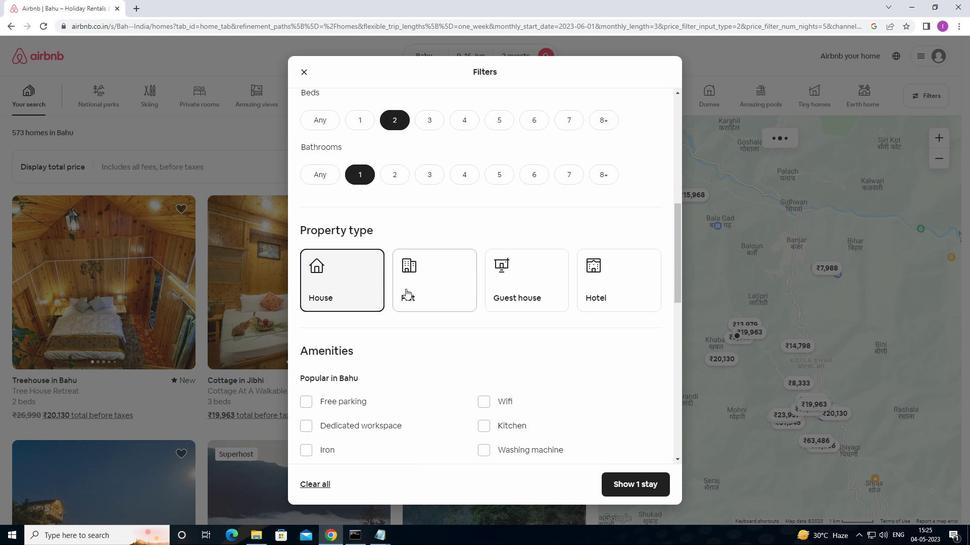 
Action: Mouse pressed left at (406, 289)
Screenshot: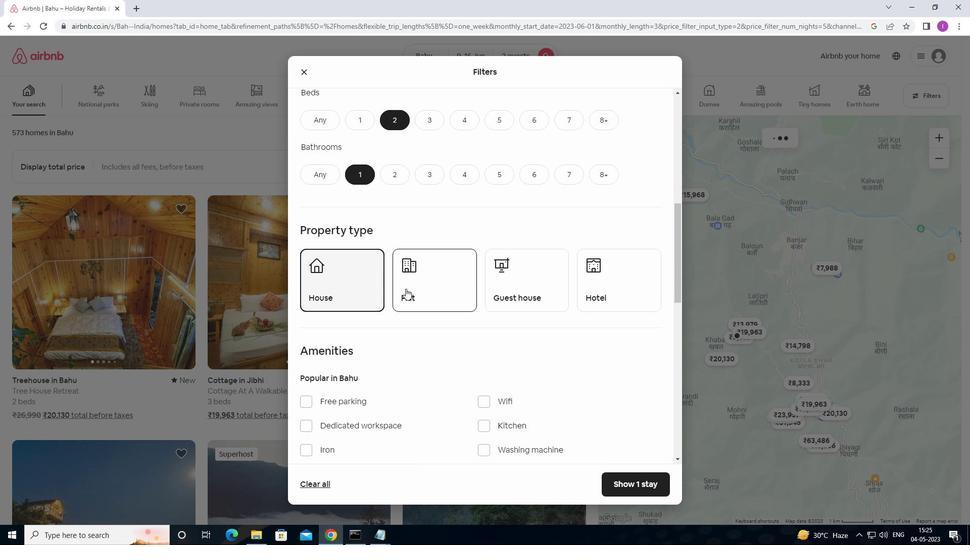 
Action: Mouse moved to (517, 291)
Screenshot: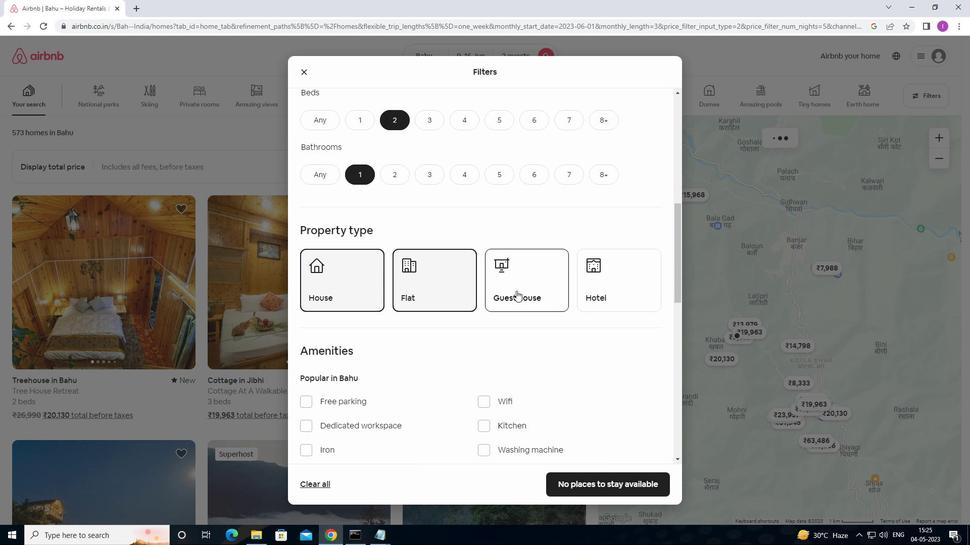 
Action: Mouse pressed left at (517, 291)
Screenshot: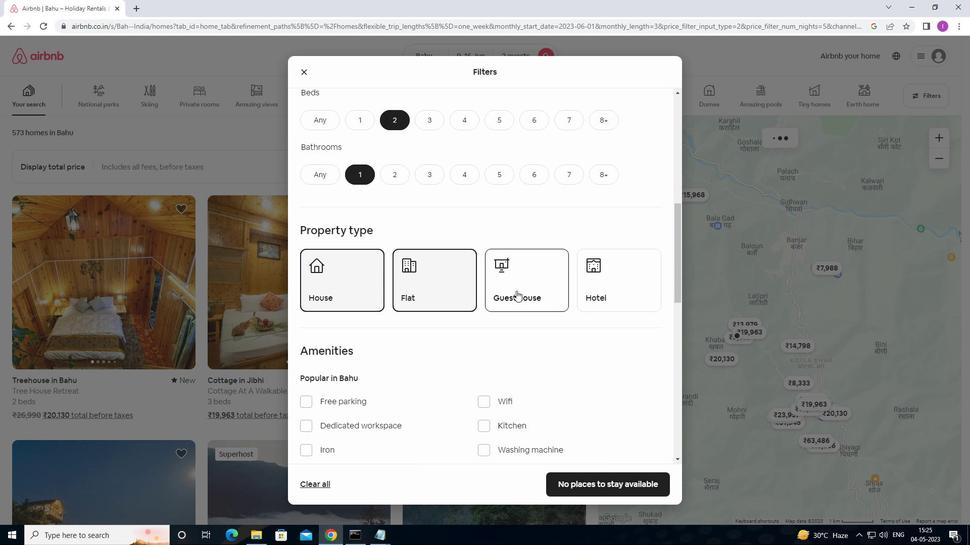 
Action: Mouse moved to (440, 321)
Screenshot: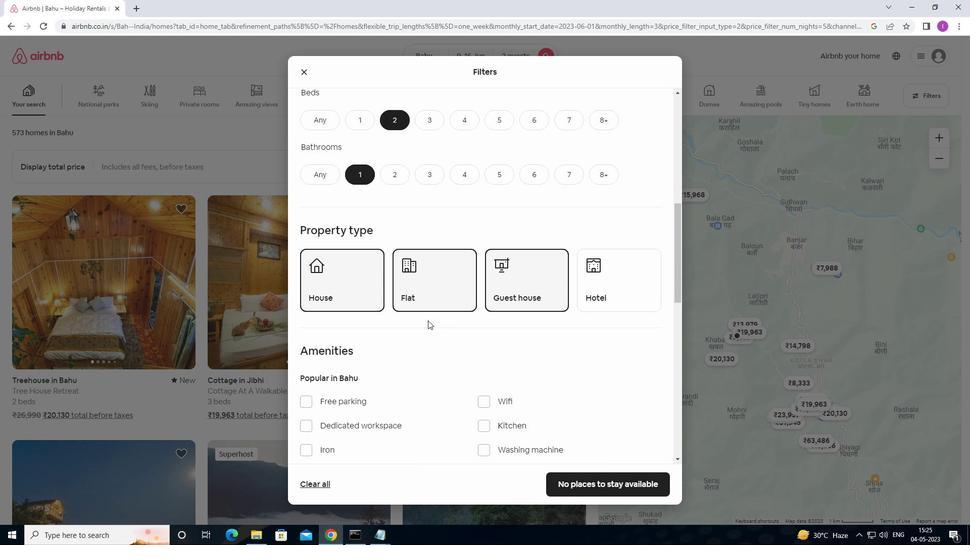 
Action: Mouse scrolled (440, 321) with delta (0, 0)
Screenshot: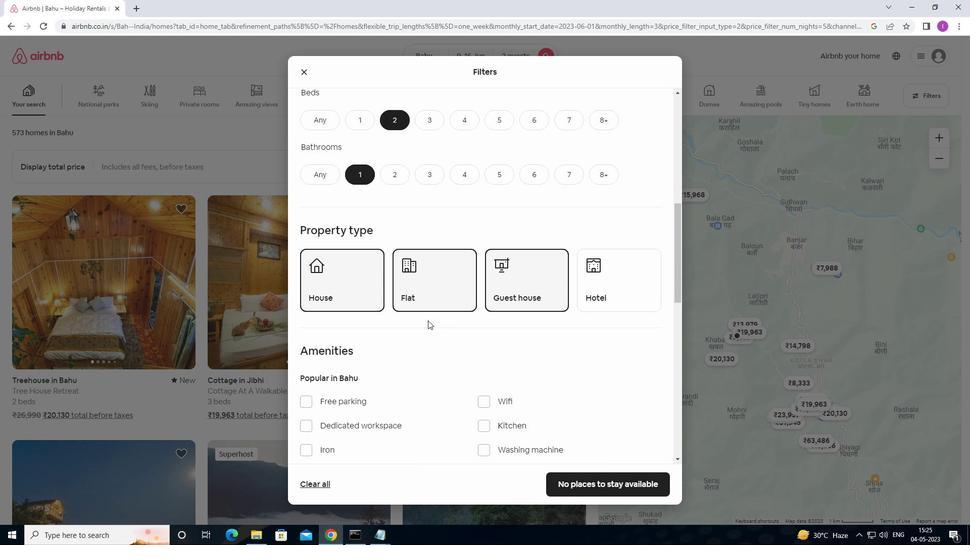 
Action: Mouse moved to (444, 324)
Screenshot: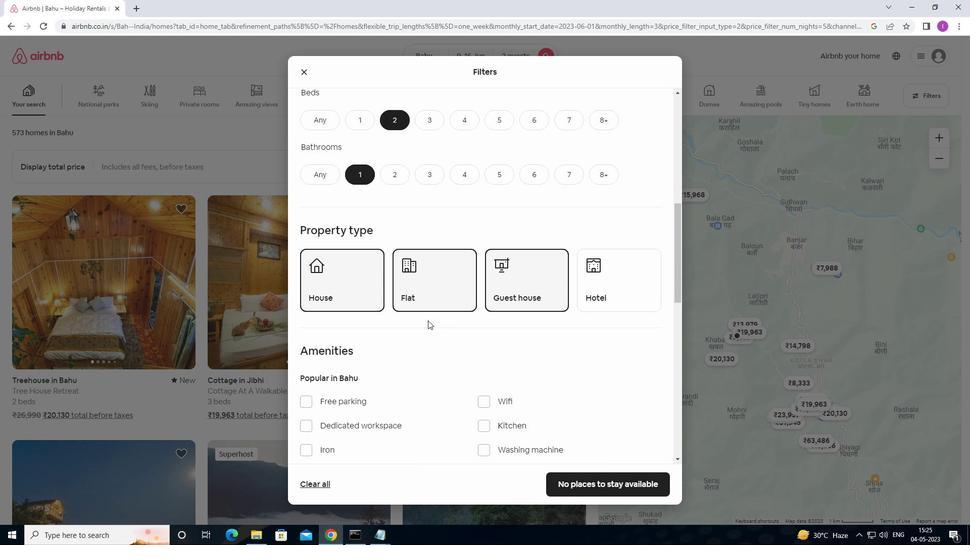 
Action: Mouse scrolled (444, 323) with delta (0, 0)
Screenshot: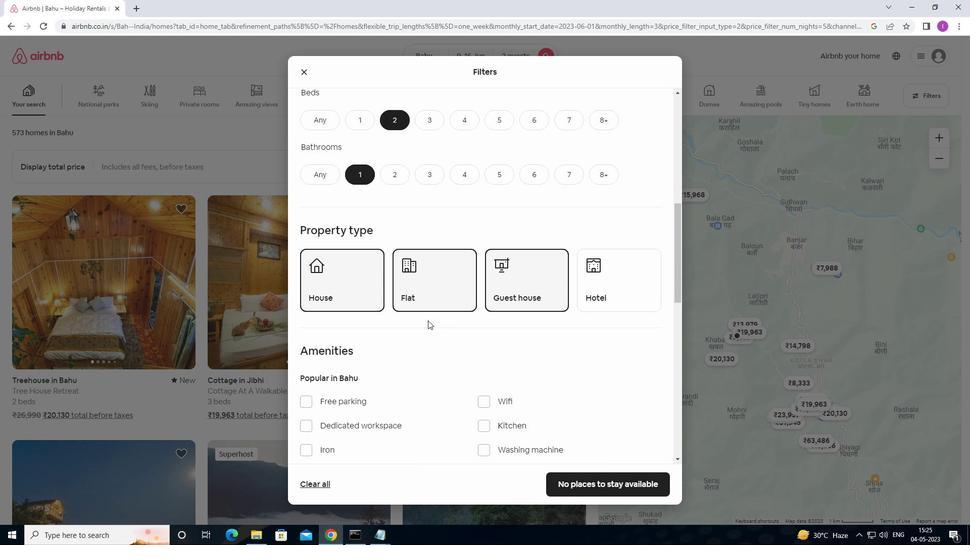 
Action: Mouse moved to (445, 324)
Screenshot: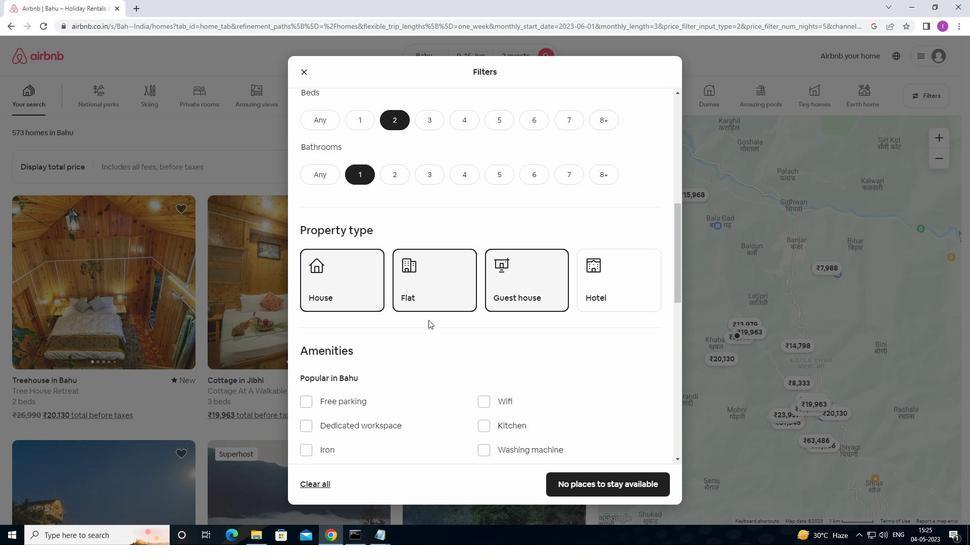 
Action: Mouse scrolled (445, 323) with delta (0, 0)
Screenshot: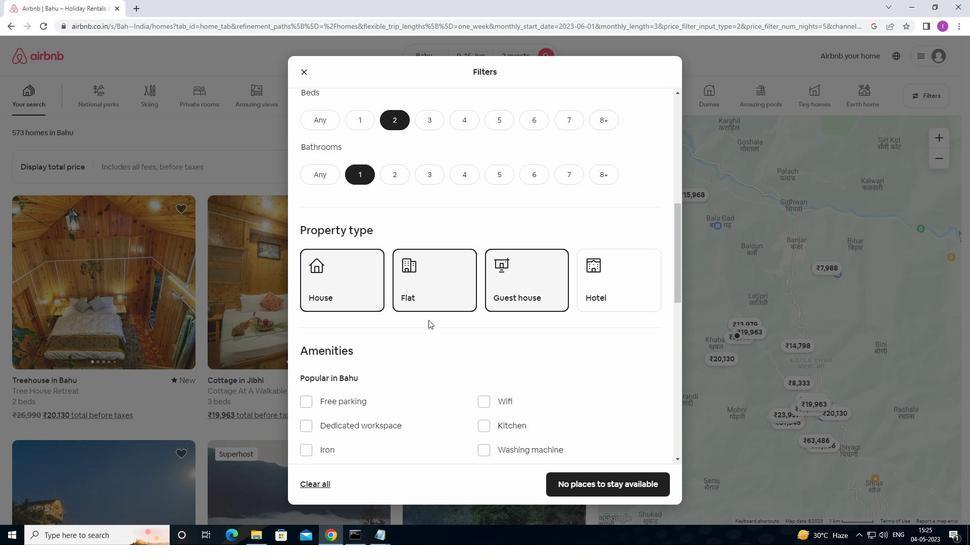 
Action: Mouse moved to (451, 321)
Screenshot: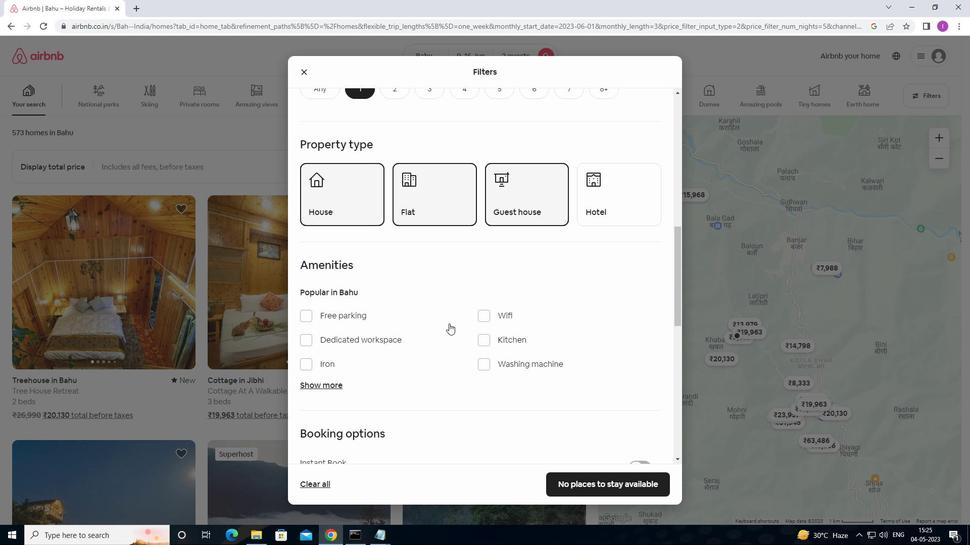 
Action: Mouse scrolled (451, 320) with delta (0, 0)
Screenshot: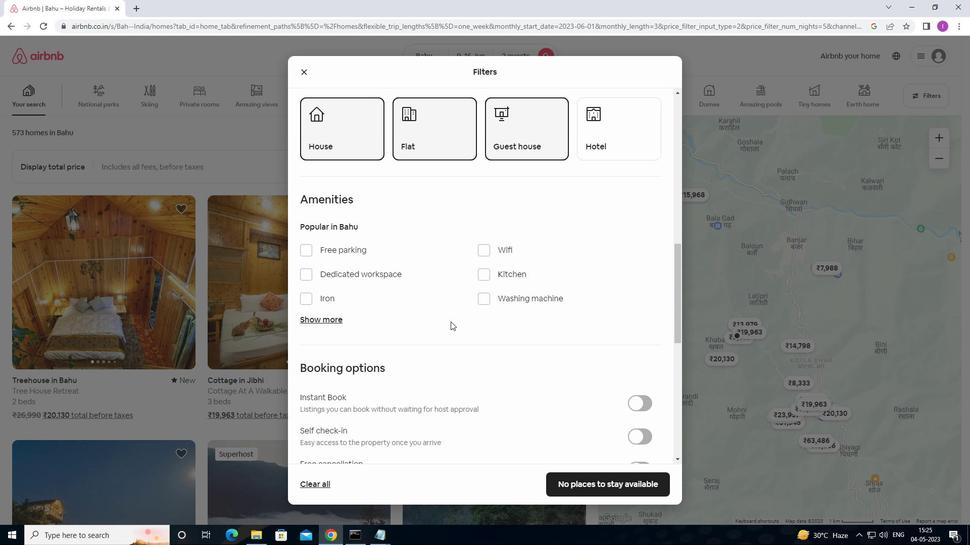 
Action: Mouse moved to (451, 321)
Screenshot: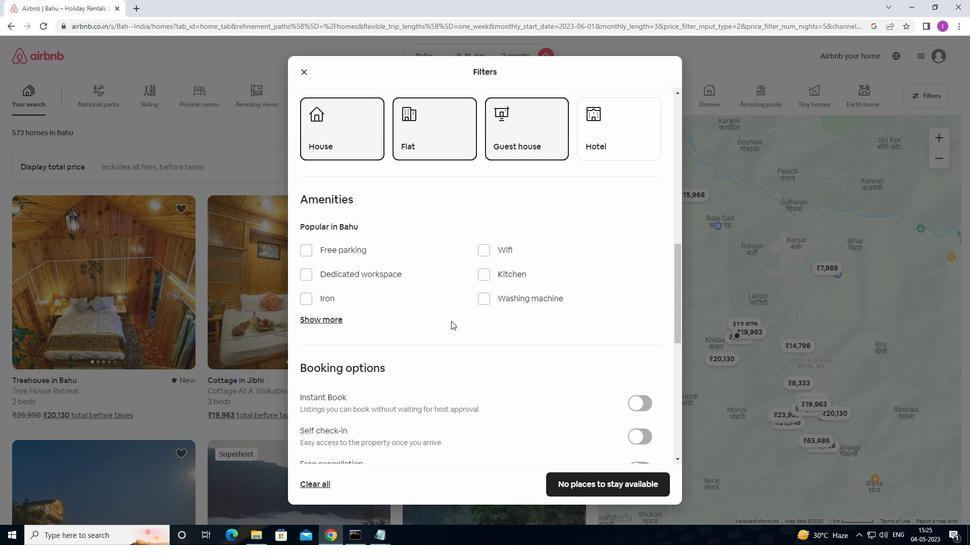 
Action: Mouse scrolled (451, 320) with delta (0, 0)
Screenshot: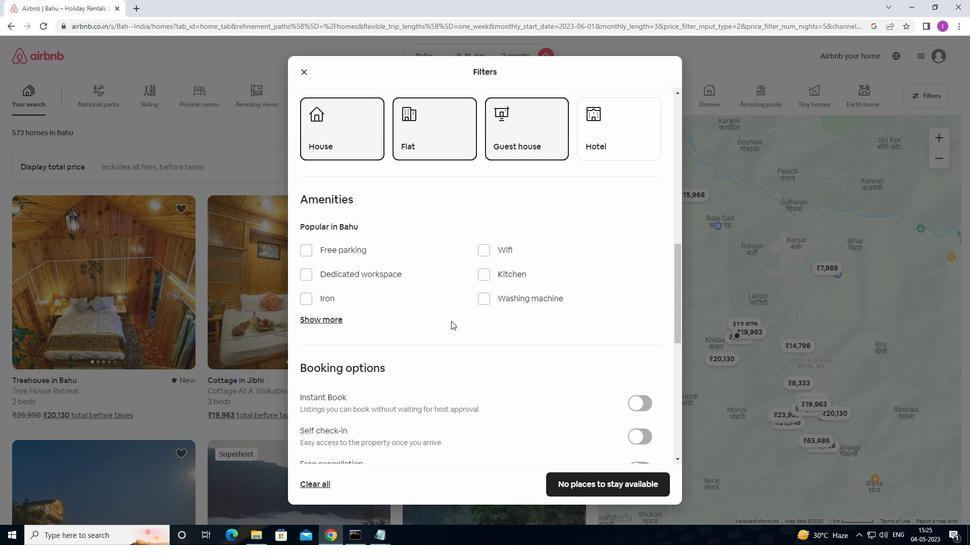 
Action: Mouse scrolled (451, 320) with delta (0, 0)
Screenshot: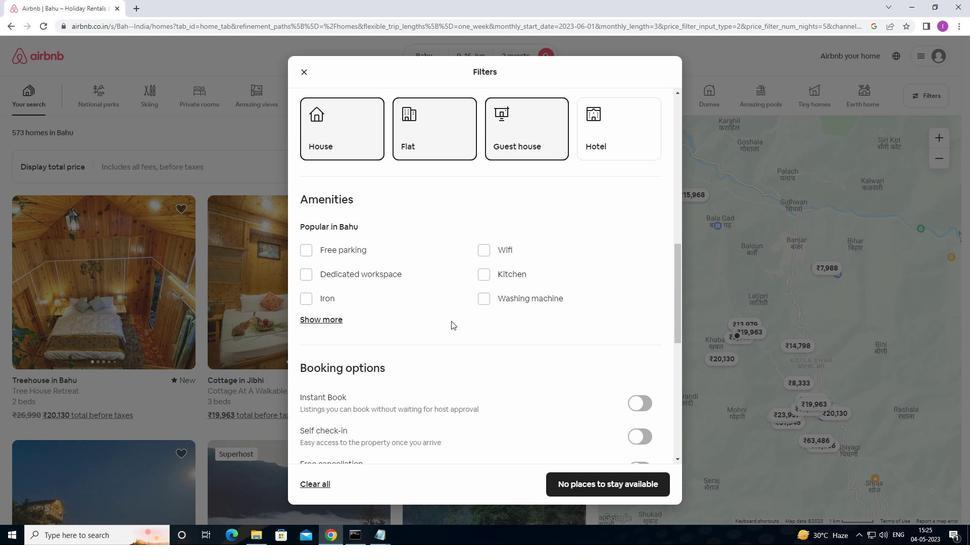 
Action: Mouse moved to (422, 281)
Screenshot: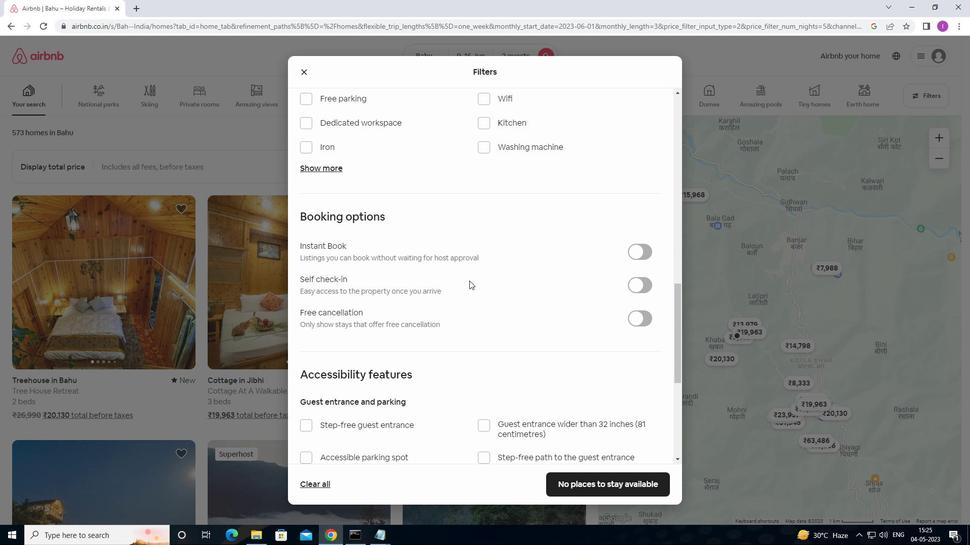 
Action: Mouse scrolled (422, 281) with delta (0, 0)
Screenshot: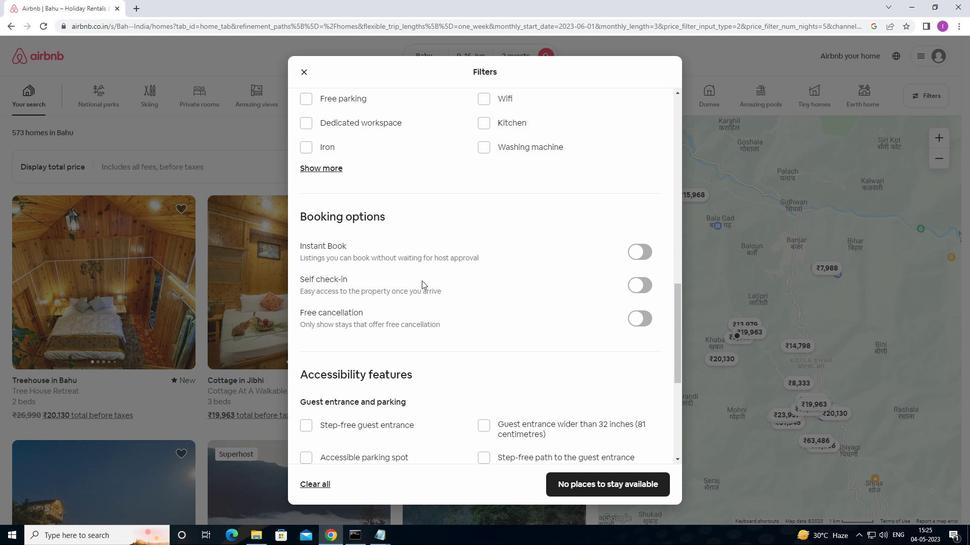 
Action: Mouse moved to (639, 338)
Screenshot: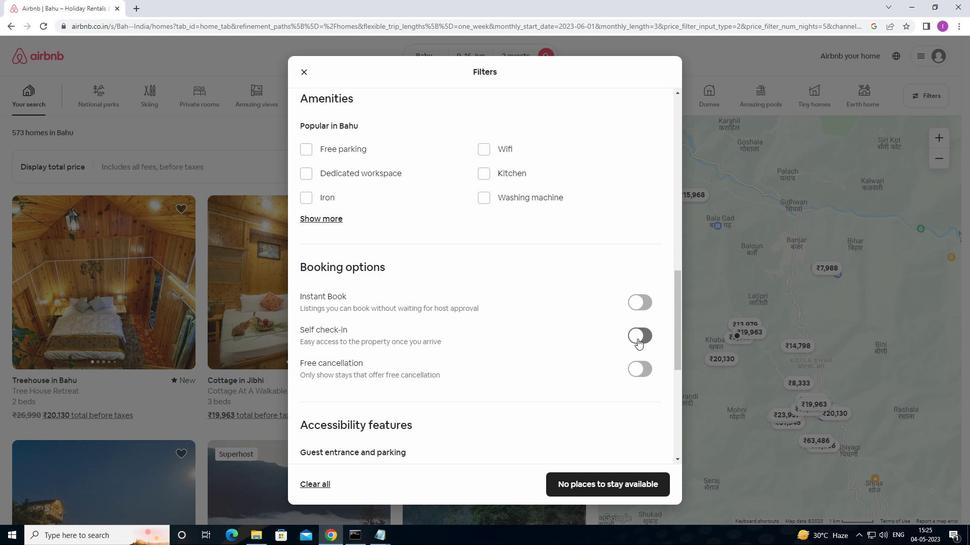 
Action: Mouse pressed left at (639, 338)
Screenshot: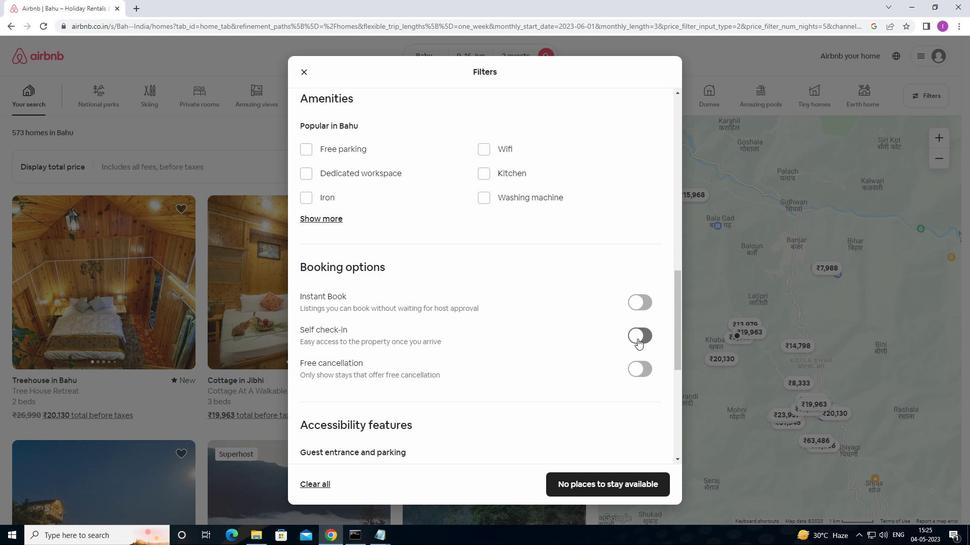 
Action: Mouse moved to (474, 367)
Screenshot: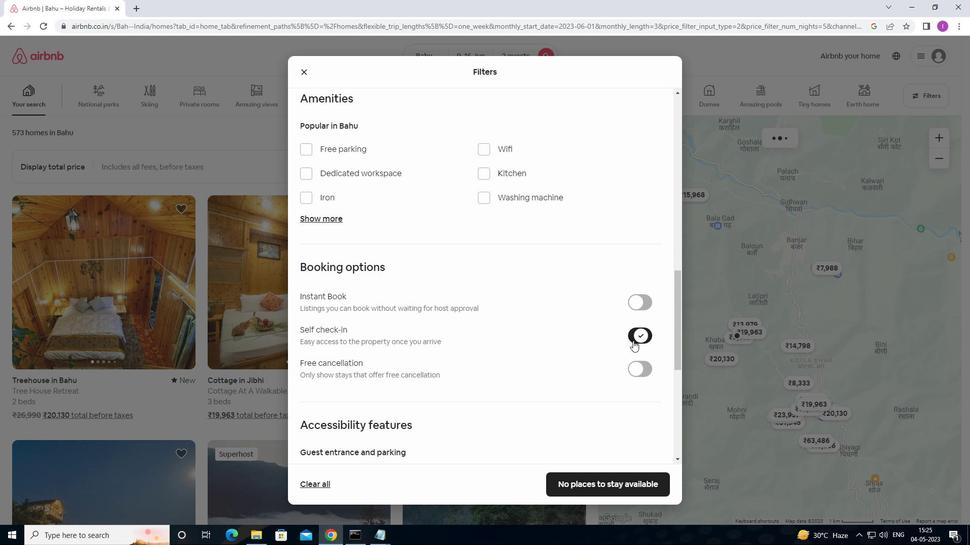 
Action: Mouse scrolled (474, 366) with delta (0, 0)
Screenshot: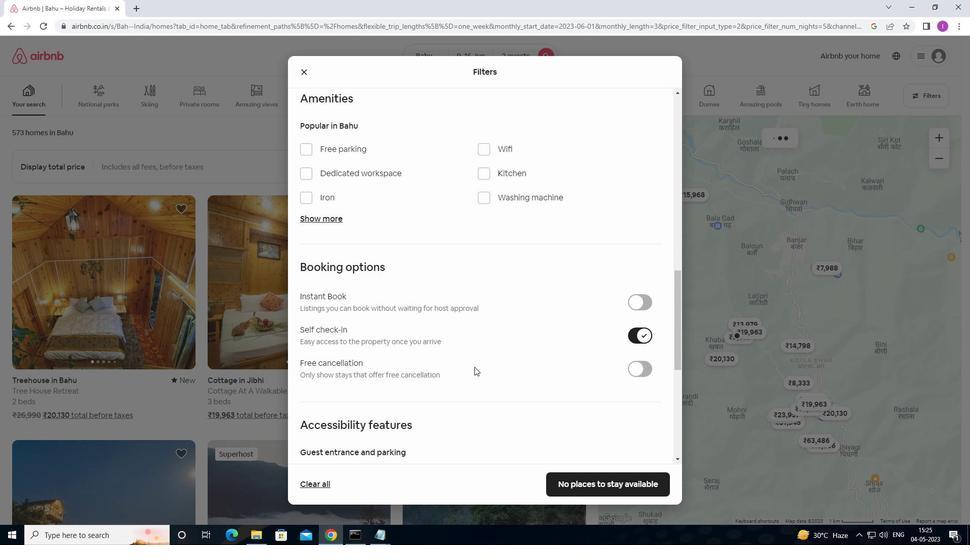 
Action: Mouse scrolled (474, 366) with delta (0, 0)
Screenshot: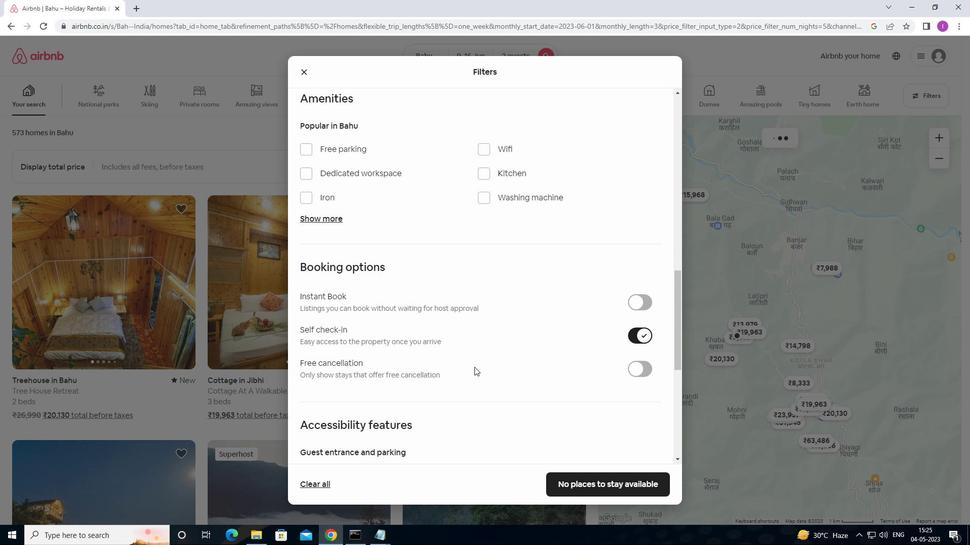 
Action: Mouse scrolled (474, 366) with delta (0, 0)
Screenshot: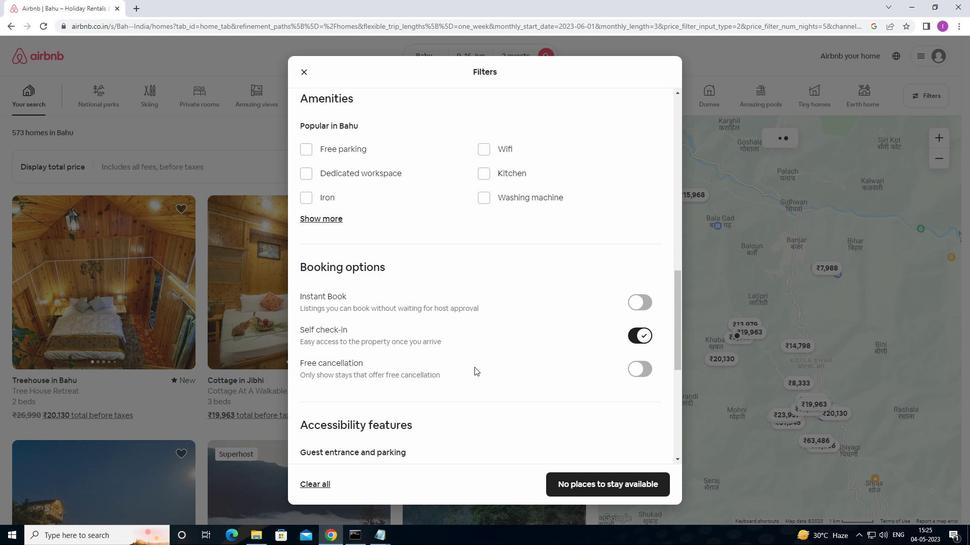 
Action: Mouse moved to (477, 363)
Screenshot: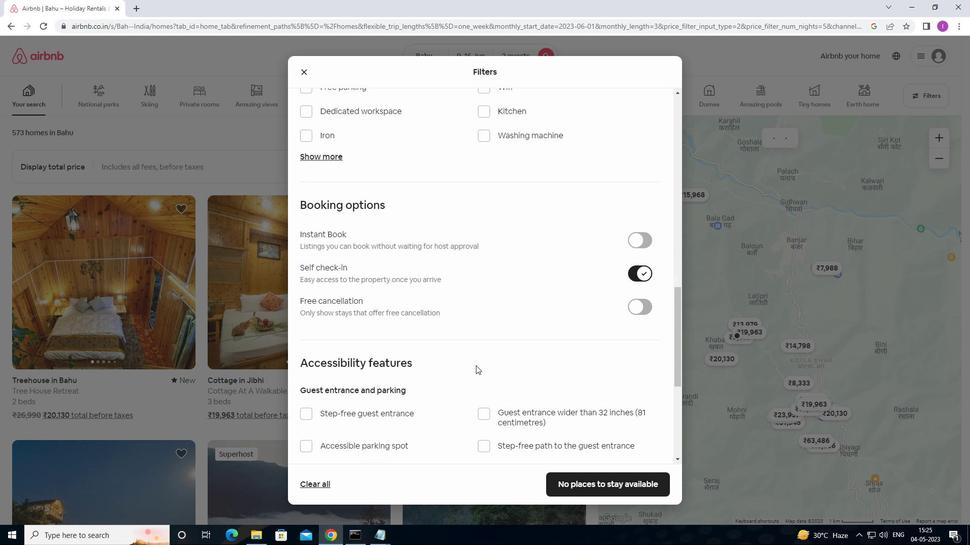 
Action: Mouse scrolled (477, 363) with delta (0, 0)
Screenshot: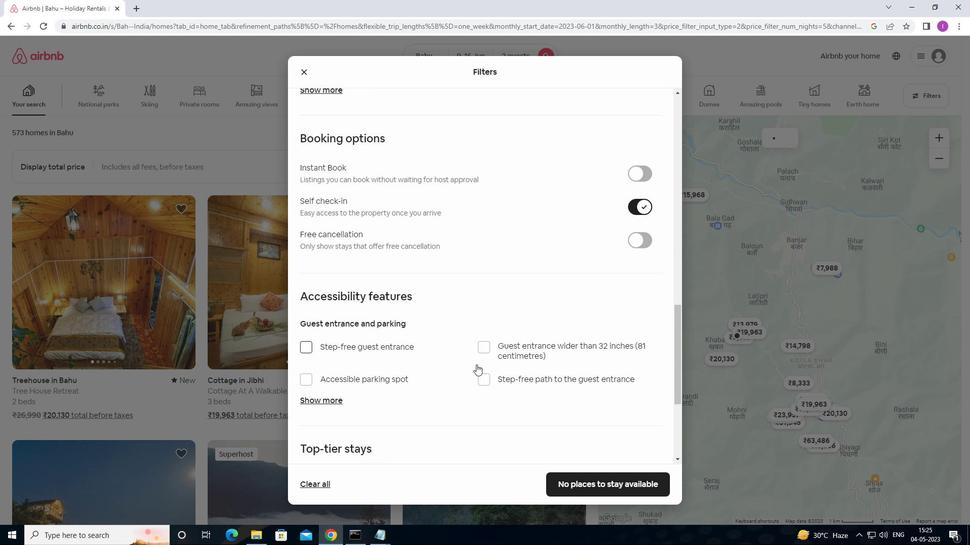 
Action: Mouse scrolled (477, 363) with delta (0, 0)
Screenshot: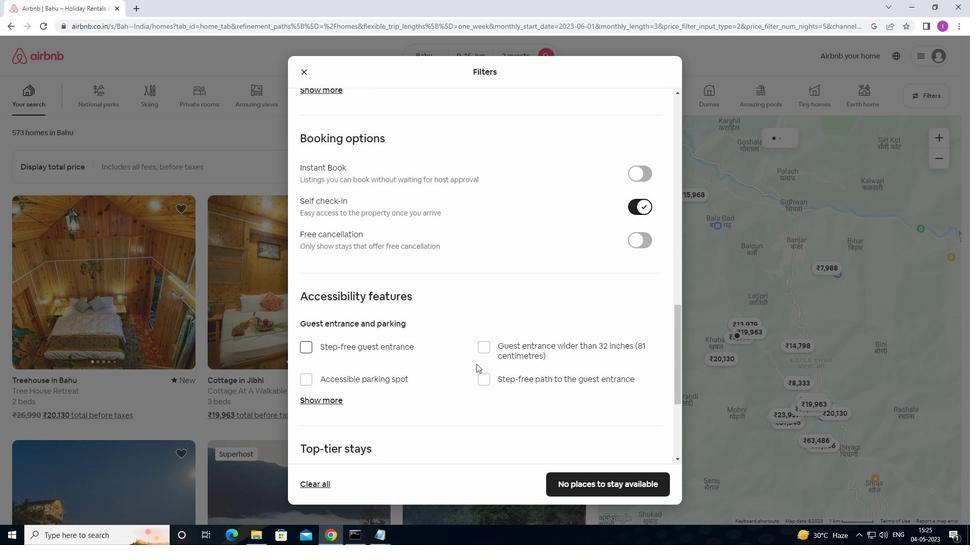 
Action: Mouse scrolled (477, 363) with delta (0, 0)
Screenshot: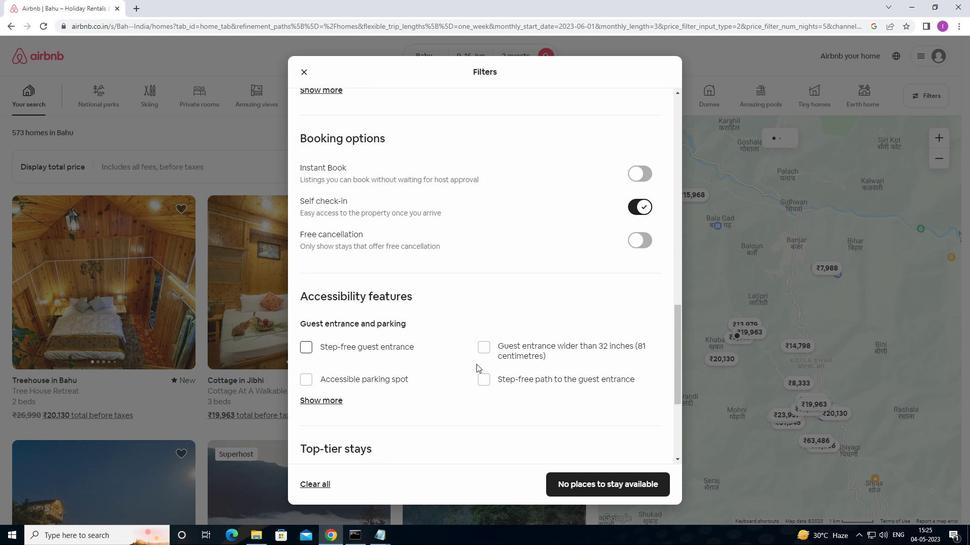 
Action: Mouse scrolled (477, 363) with delta (0, 0)
Screenshot: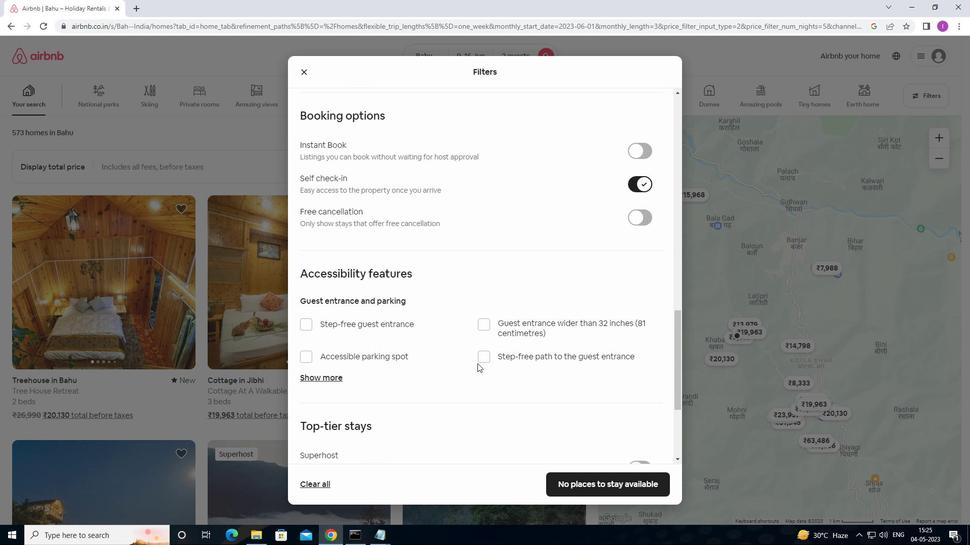 
Action: Mouse moved to (486, 358)
Screenshot: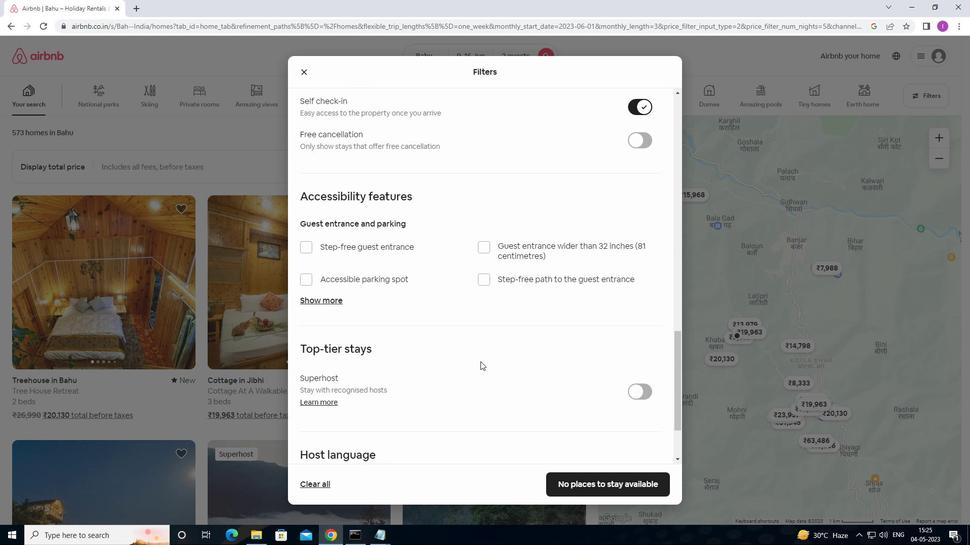 
Action: Mouse scrolled (486, 358) with delta (0, 0)
Screenshot: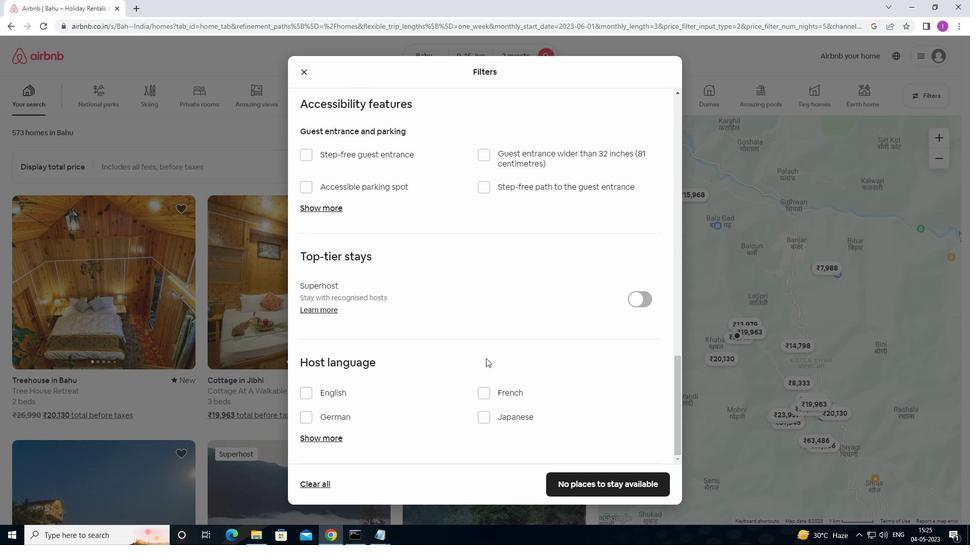 
Action: Mouse moved to (486, 358)
Screenshot: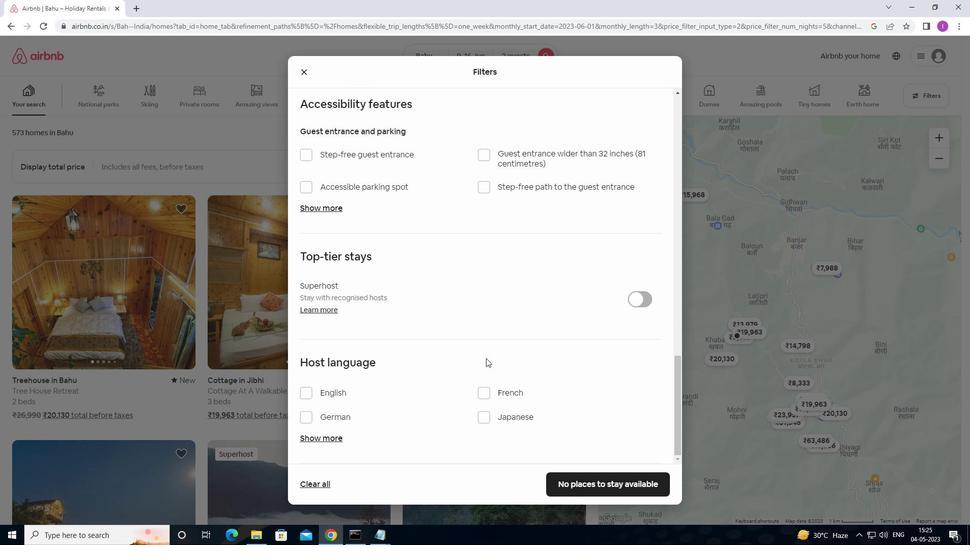 
Action: Mouse scrolled (486, 358) with delta (0, 0)
Screenshot: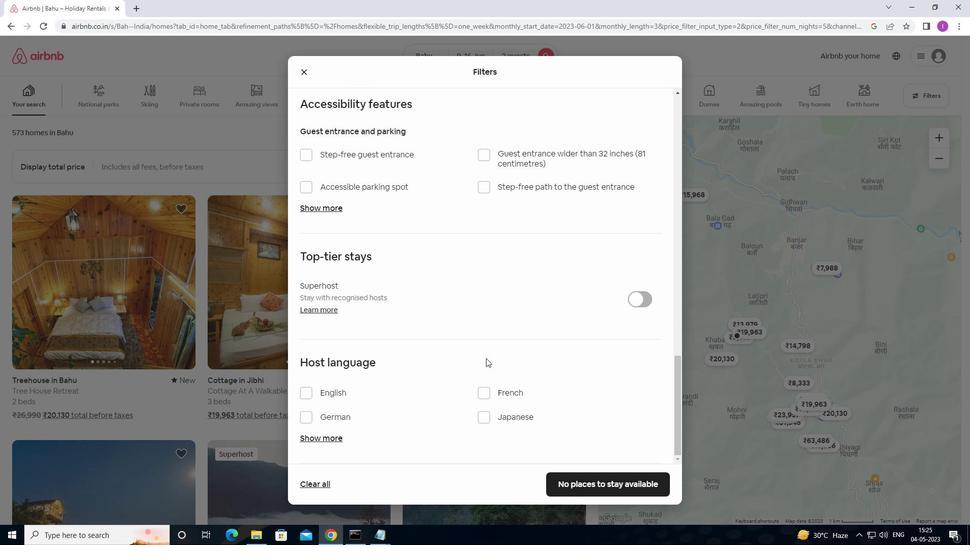 
Action: Mouse moved to (489, 359)
Screenshot: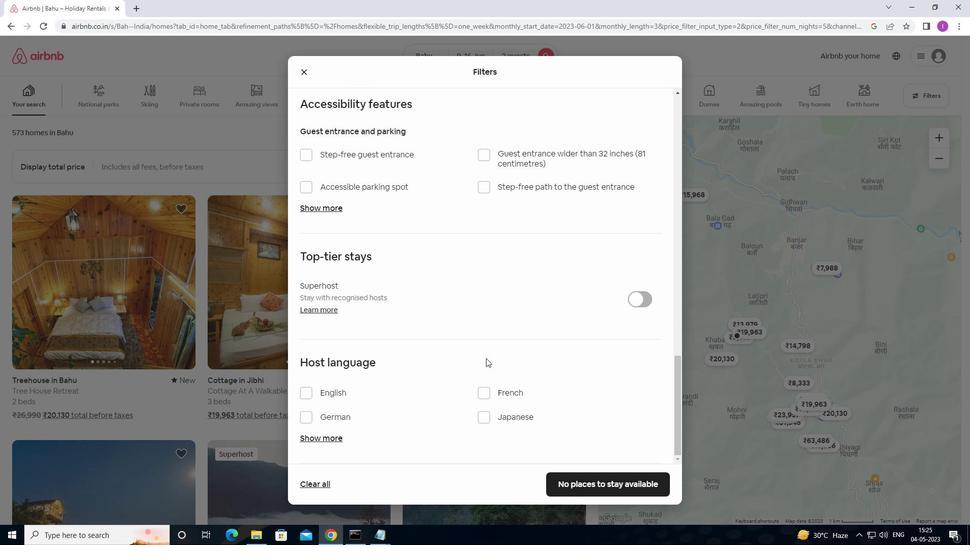 
Action: Mouse scrolled (489, 358) with delta (0, 0)
Screenshot: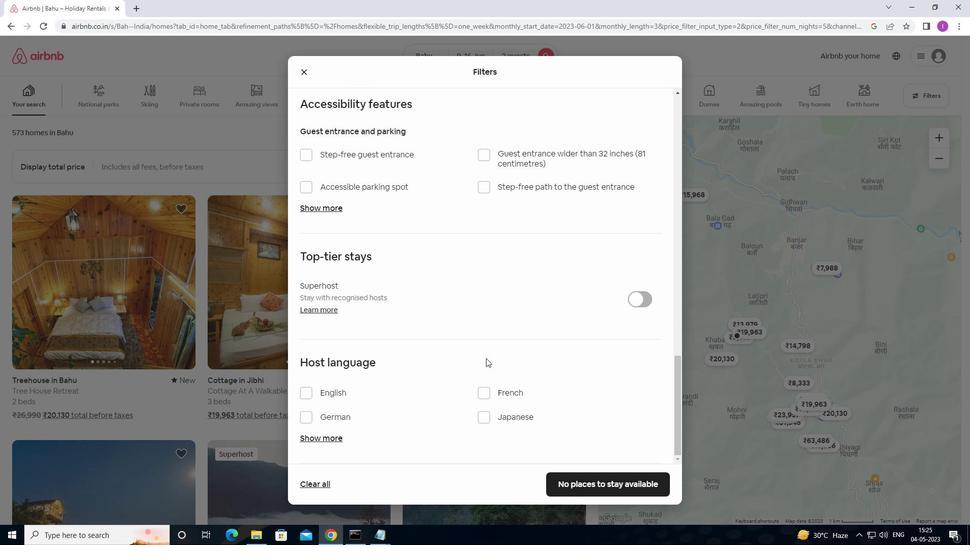 
Action: Mouse moved to (490, 359)
Screenshot: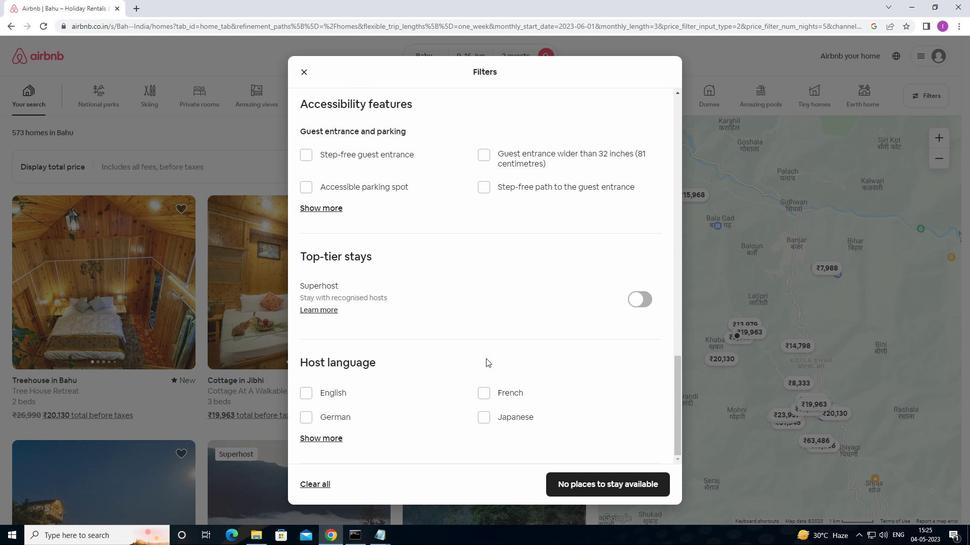 
Action: Mouse scrolled (490, 358) with delta (0, 0)
Screenshot: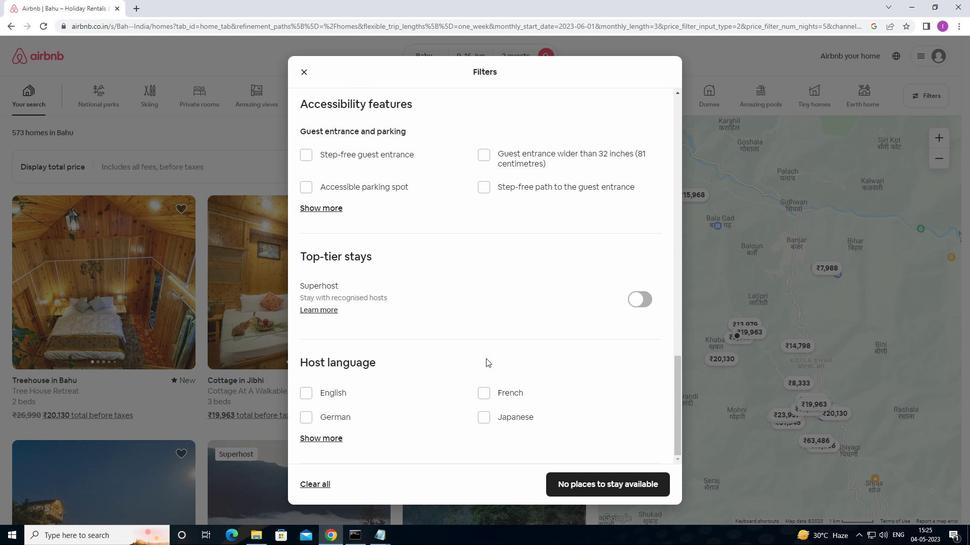 
Action: Mouse moved to (490, 359)
Screenshot: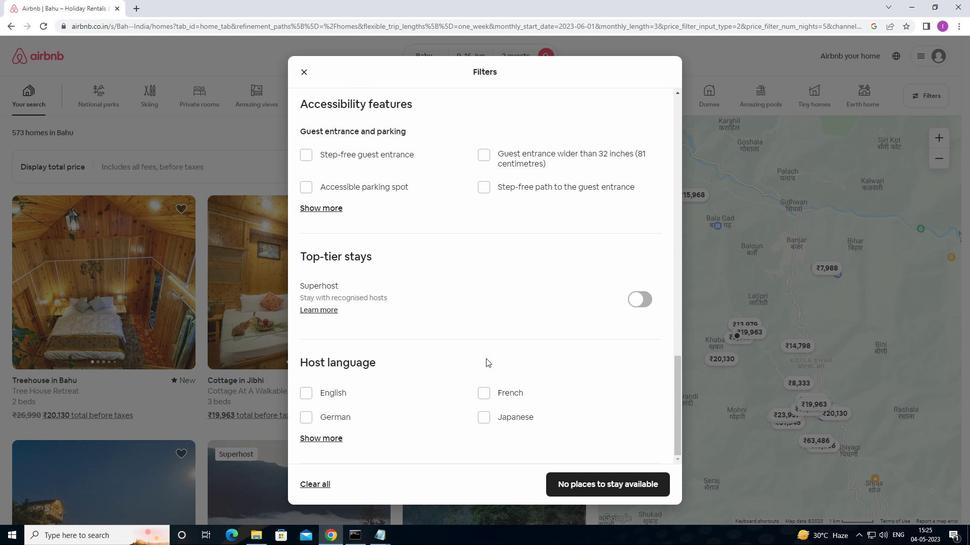 
Action: Mouse scrolled (490, 358) with delta (0, 0)
Screenshot: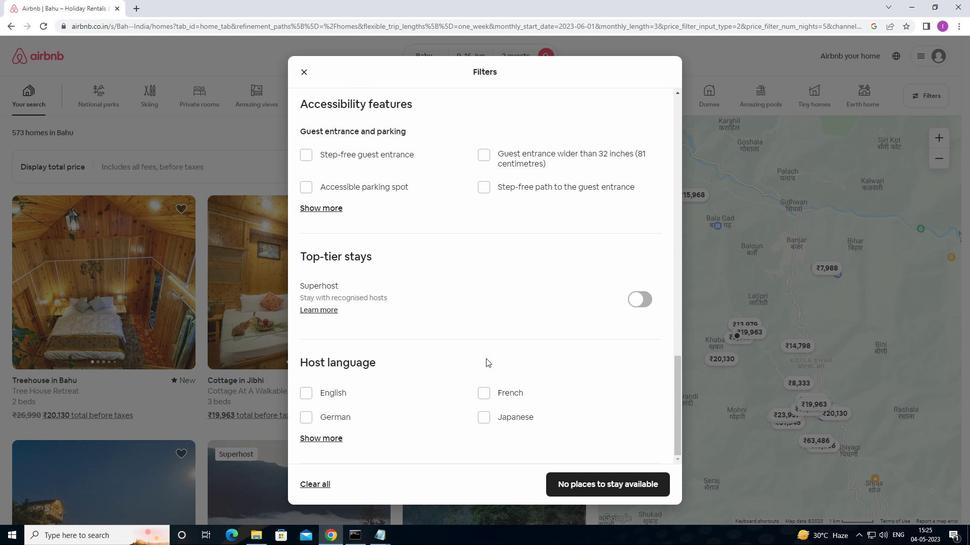 
Action: Mouse moved to (308, 395)
Screenshot: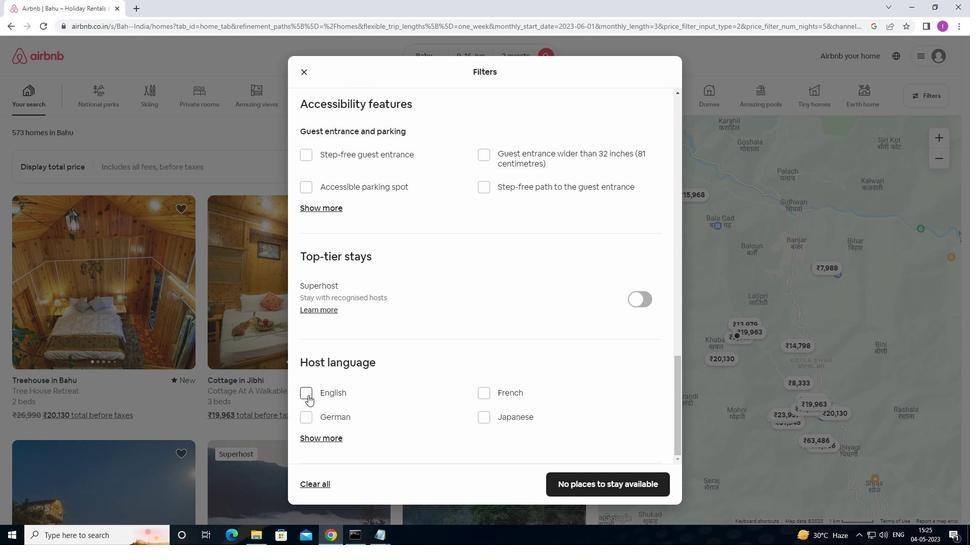 
Action: Mouse pressed left at (308, 395)
Screenshot: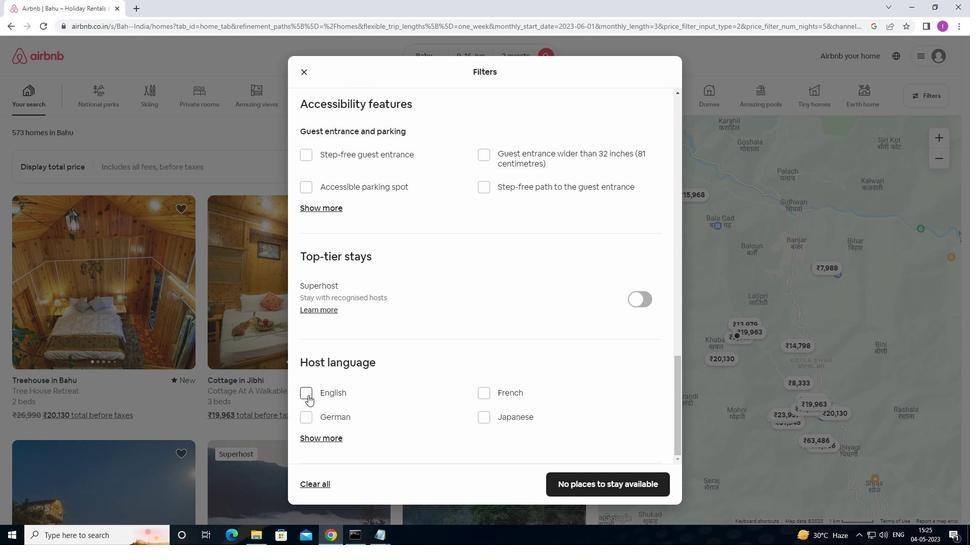 
Action: Mouse moved to (624, 247)
Screenshot: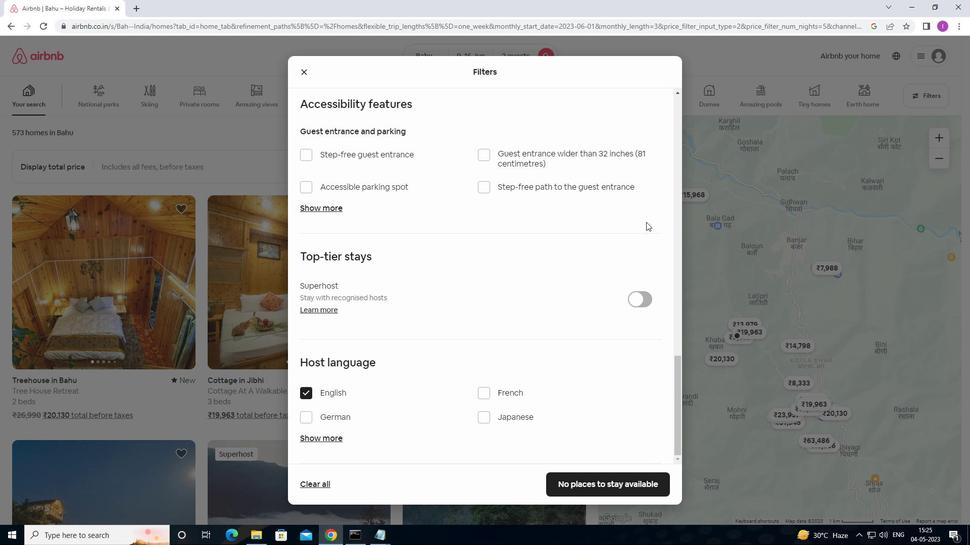 
Action: Mouse scrolled (624, 247) with delta (0, 0)
Screenshot: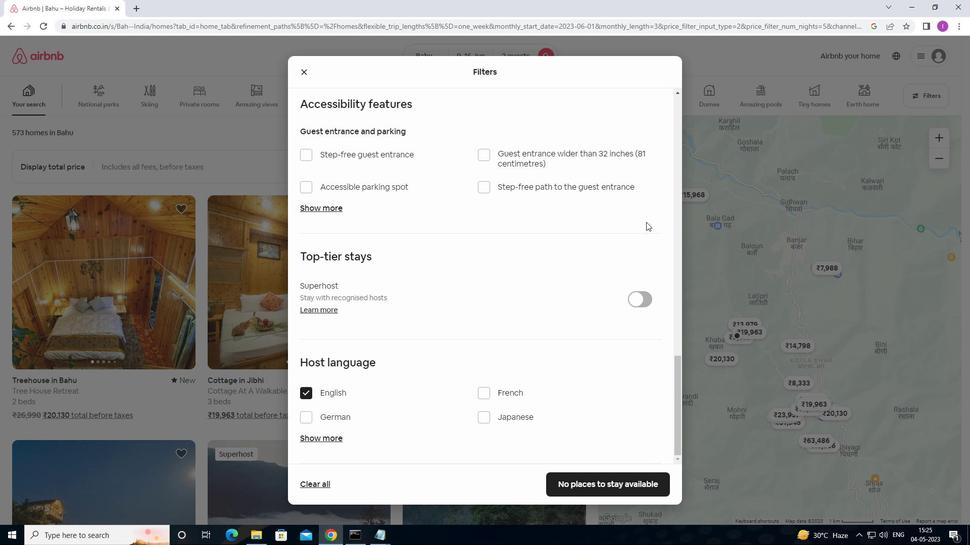 
Action: Mouse moved to (624, 257)
Screenshot: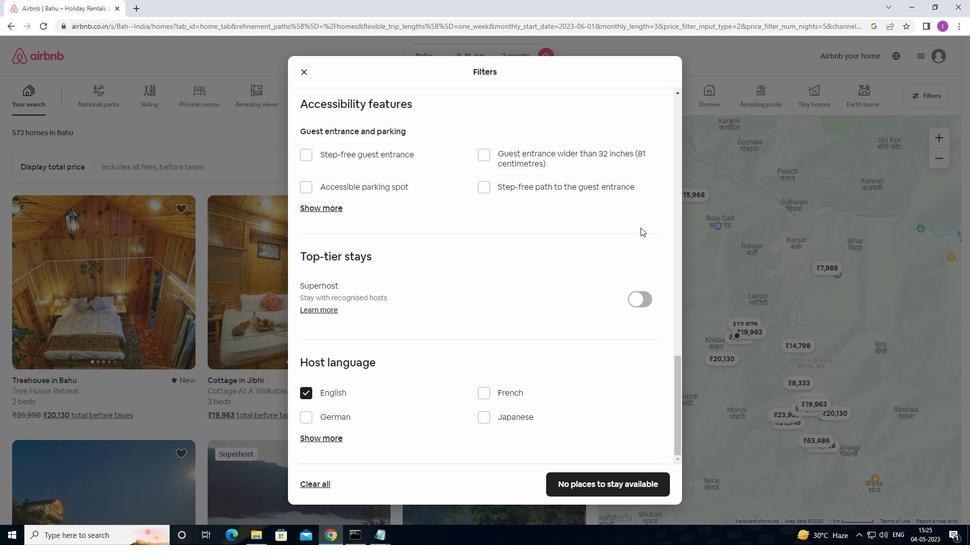 
Action: Mouse scrolled (624, 257) with delta (0, 0)
Screenshot: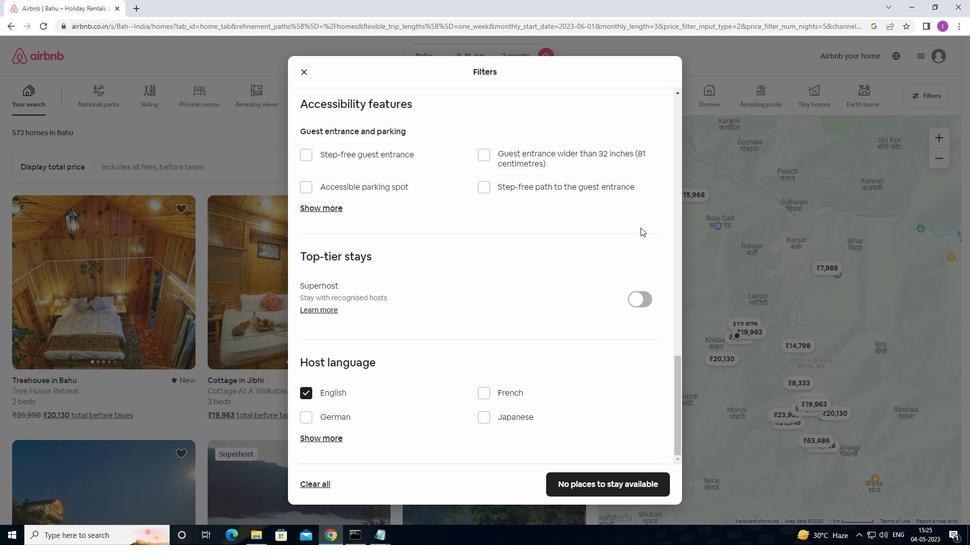 
Action: Mouse moved to (624, 263)
Screenshot: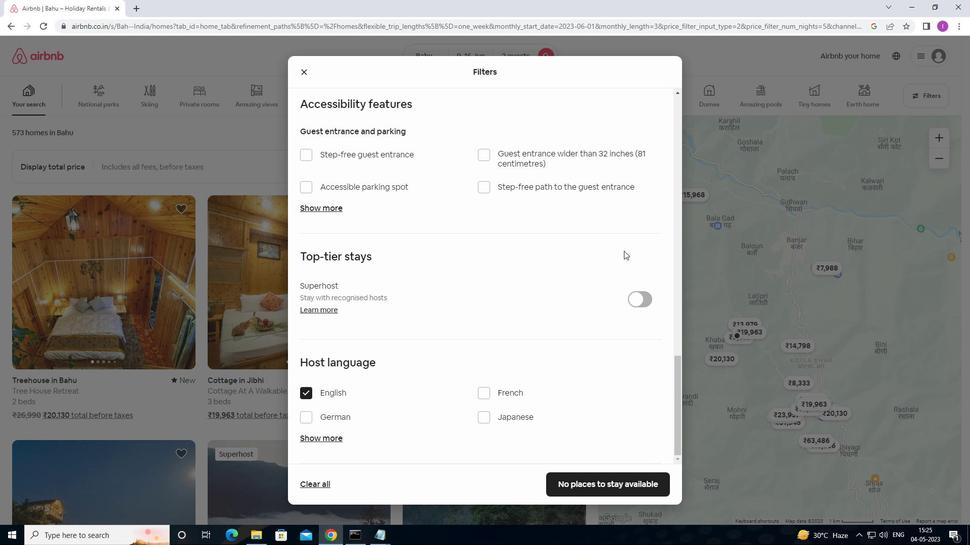 
Action: Mouse scrolled (624, 264) with delta (0, 0)
Screenshot: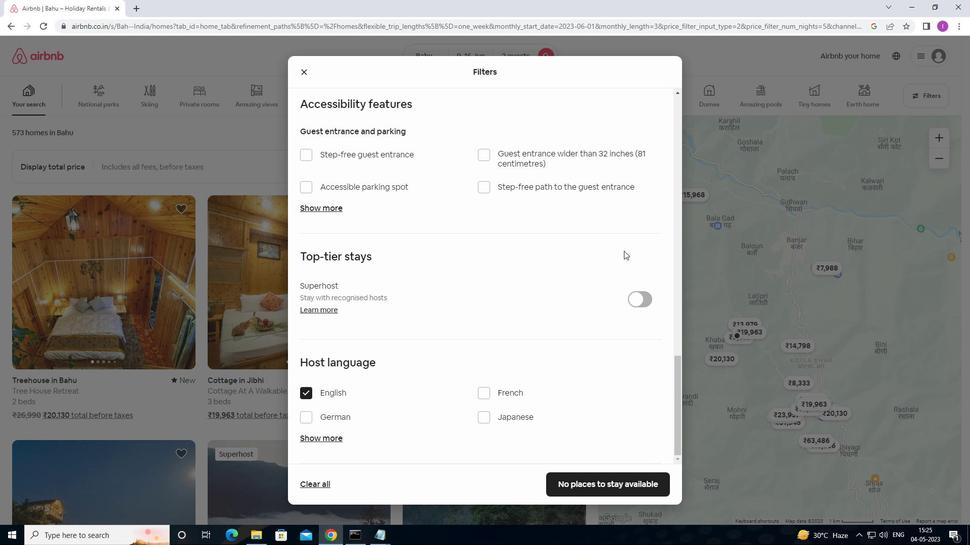 
Action: Mouse moved to (623, 259)
Screenshot: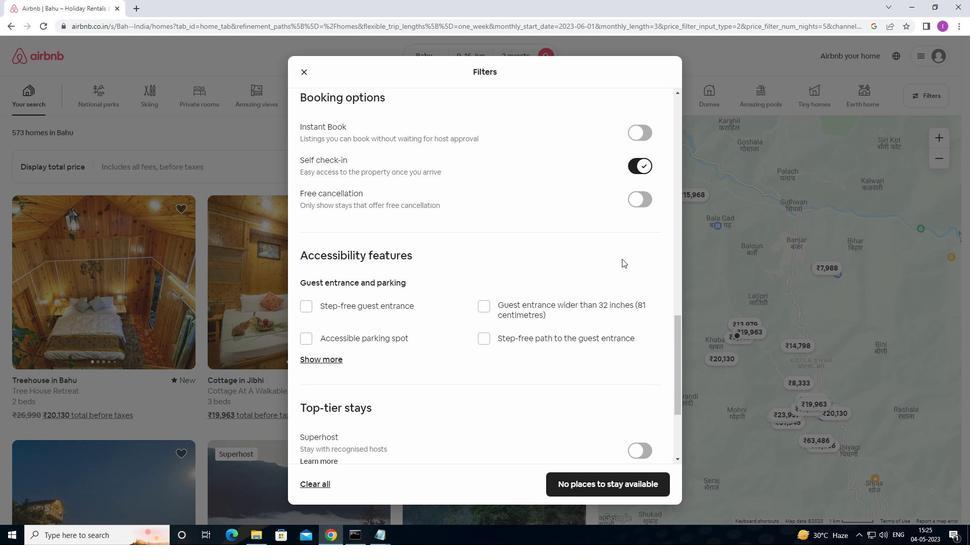 
Action: Mouse scrolled (623, 258) with delta (0, 0)
Screenshot: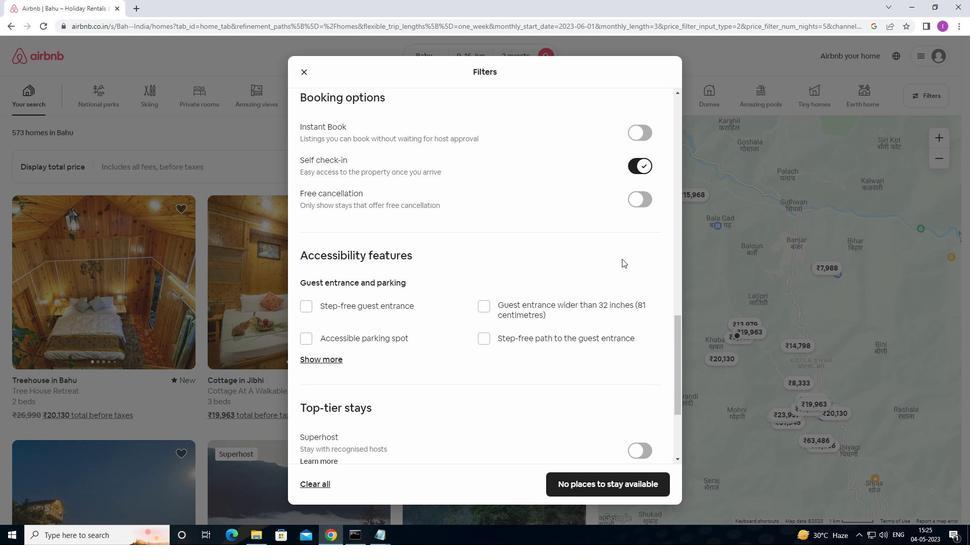 
Action: Mouse moved to (624, 261)
Screenshot: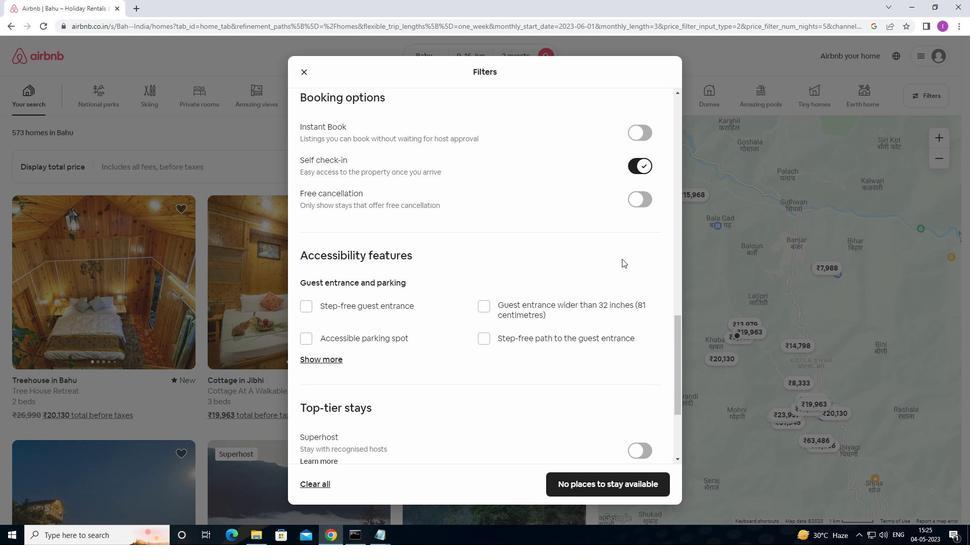 
Action: Mouse scrolled (624, 260) with delta (0, 0)
Screenshot: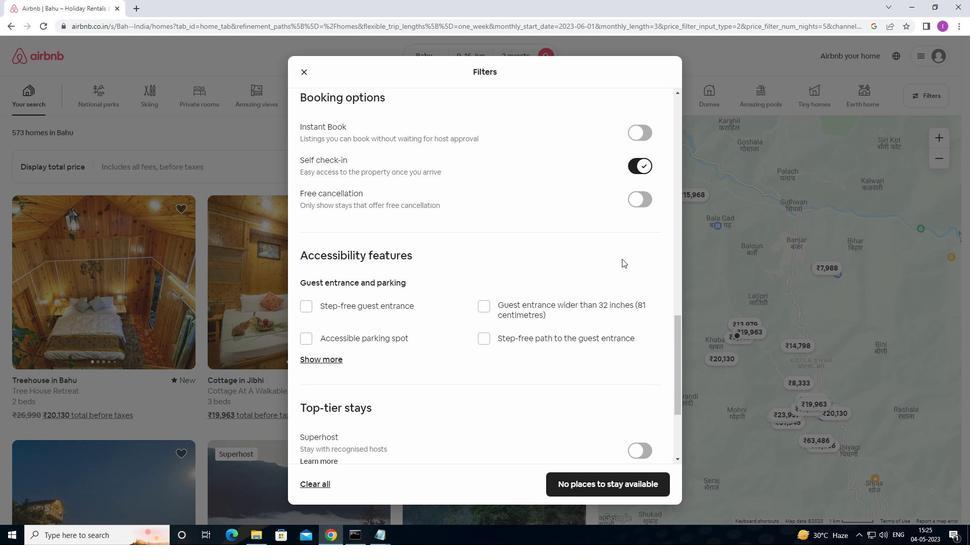 
Action: Mouse moved to (627, 265)
Screenshot: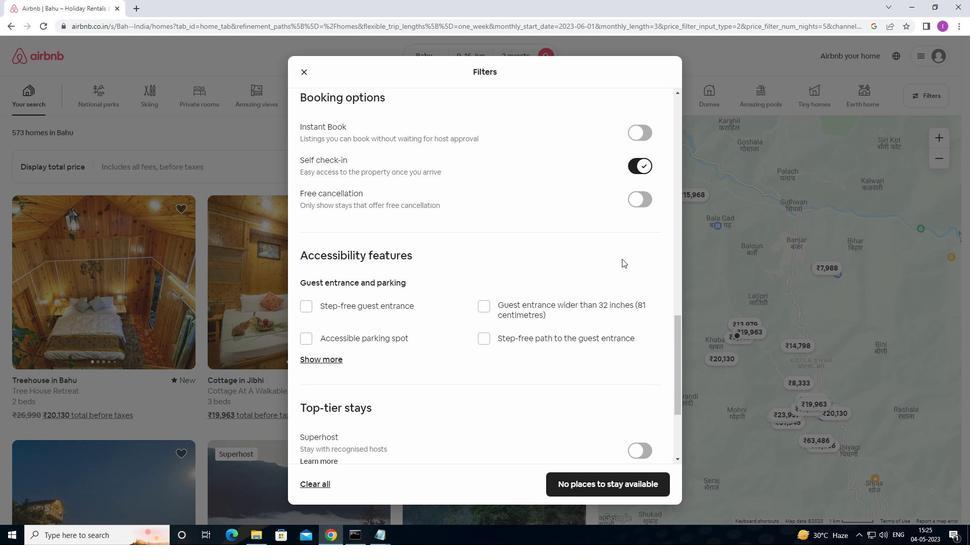 
Action: Mouse scrolled (627, 264) with delta (0, 0)
Screenshot: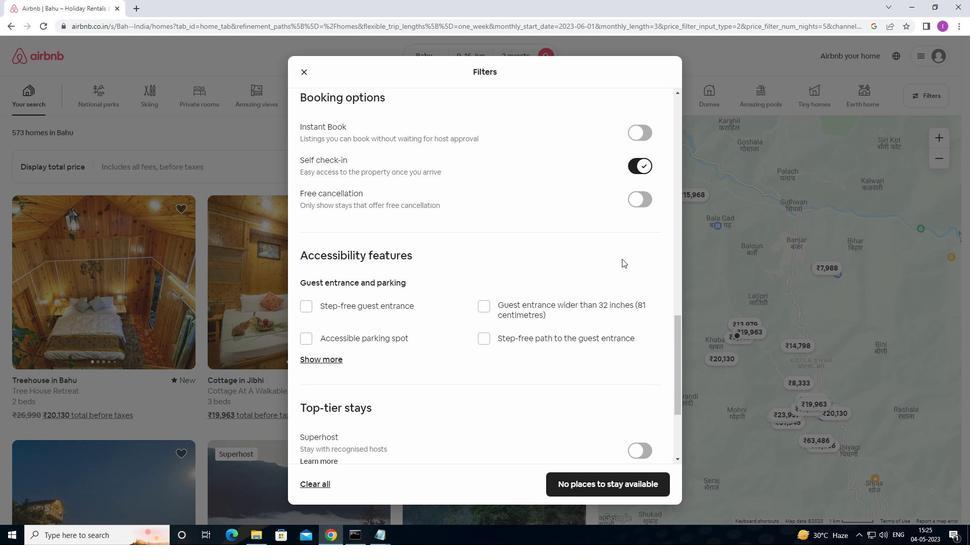 
Action: Mouse scrolled (627, 264) with delta (0, 0)
Screenshot: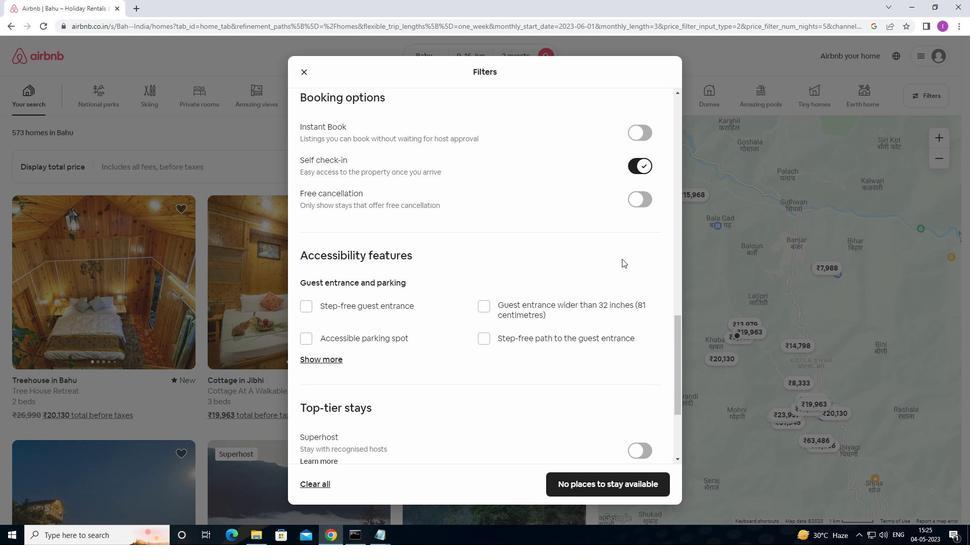 
Action: Mouse moved to (627, 274)
Screenshot: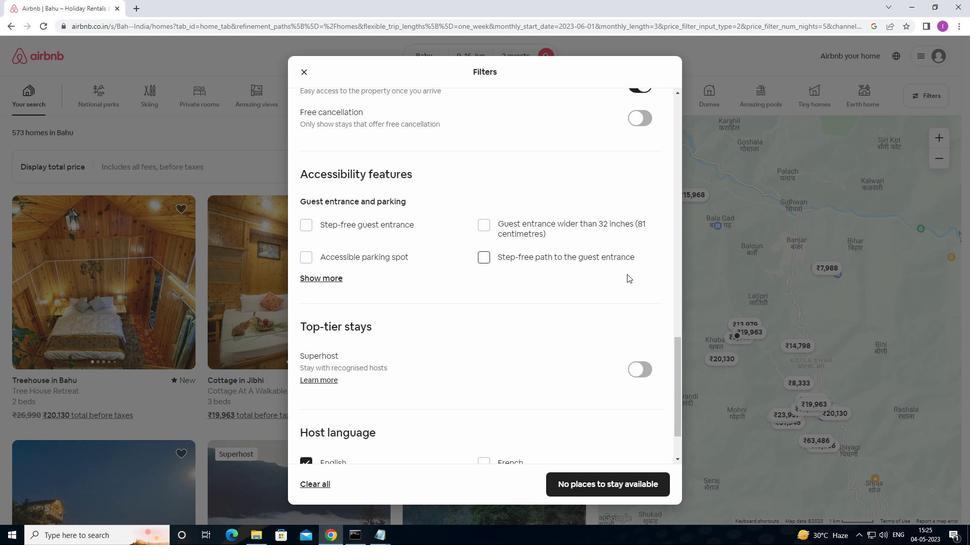 
Action: Mouse scrolled (627, 273) with delta (0, 0)
Screenshot: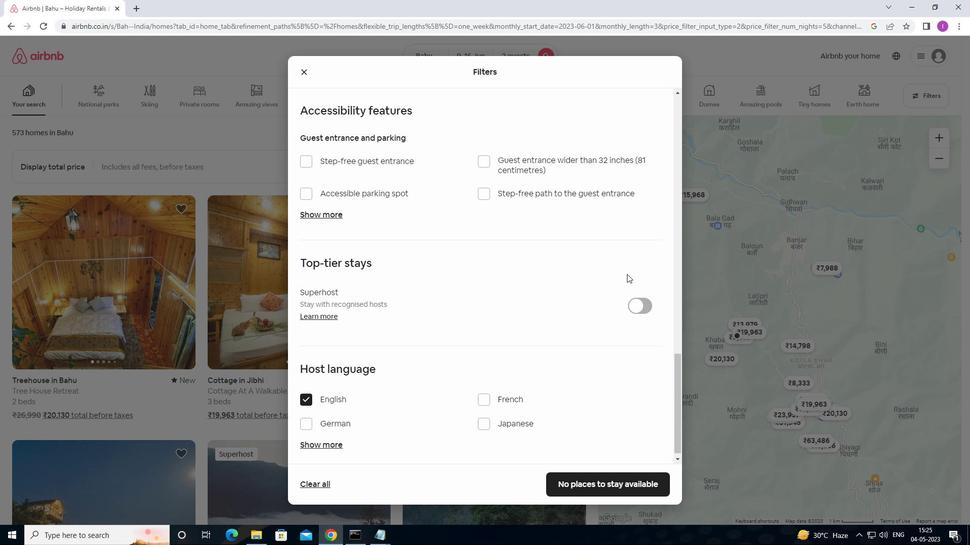 
Action: Mouse moved to (628, 274)
Screenshot: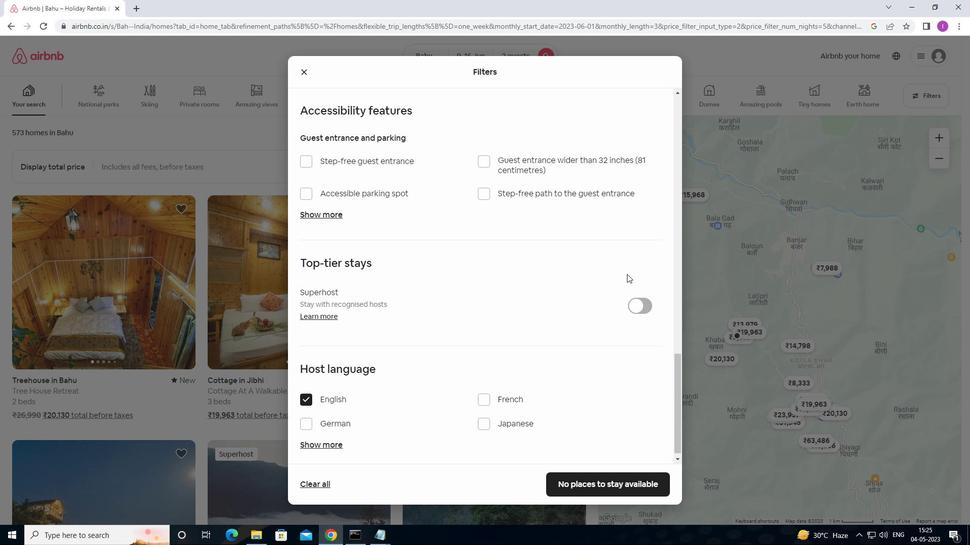 
Action: Mouse scrolled (628, 273) with delta (0, 0)
Screenshot: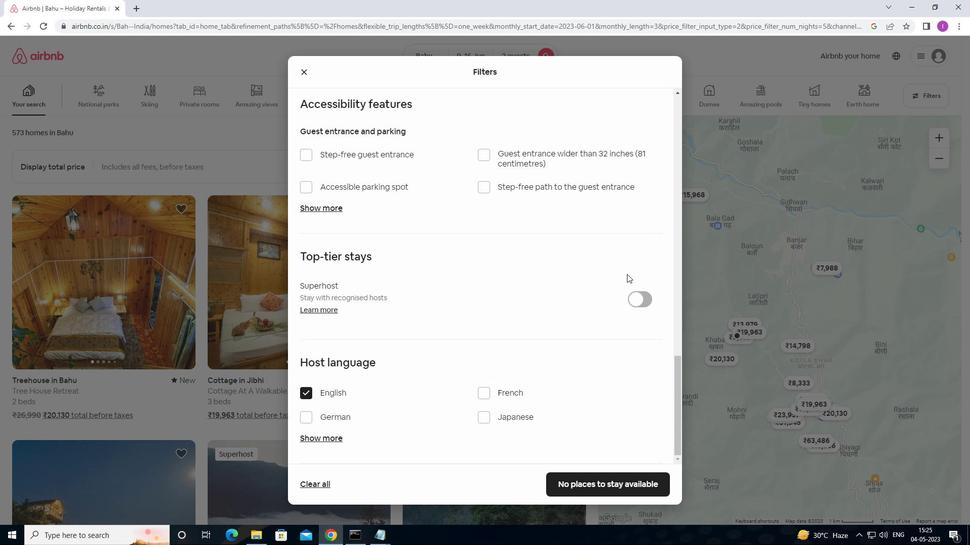 
Action: Mouse moved to (629, 274)
Screenshot: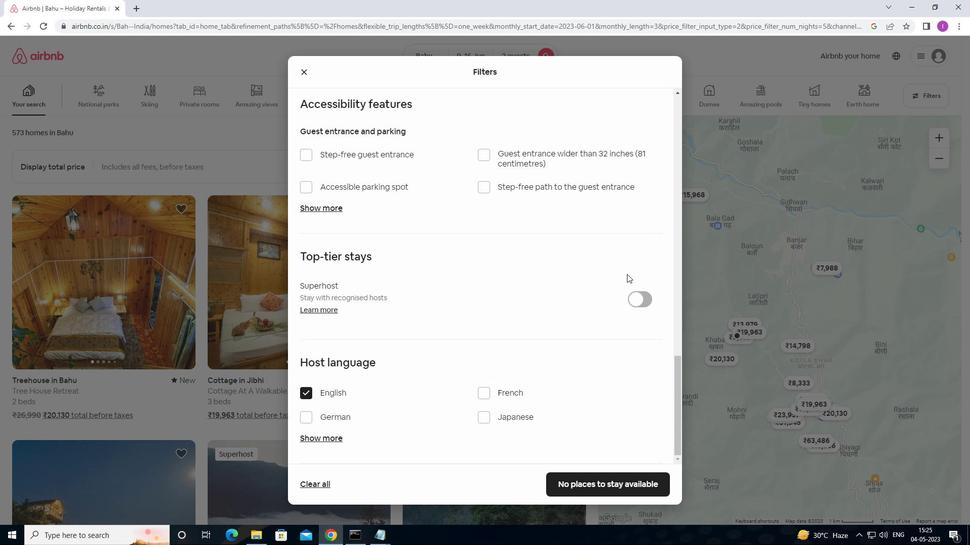 
Action: Mouse scrolled (629, 274) with delta (0, 0)
Screenshot: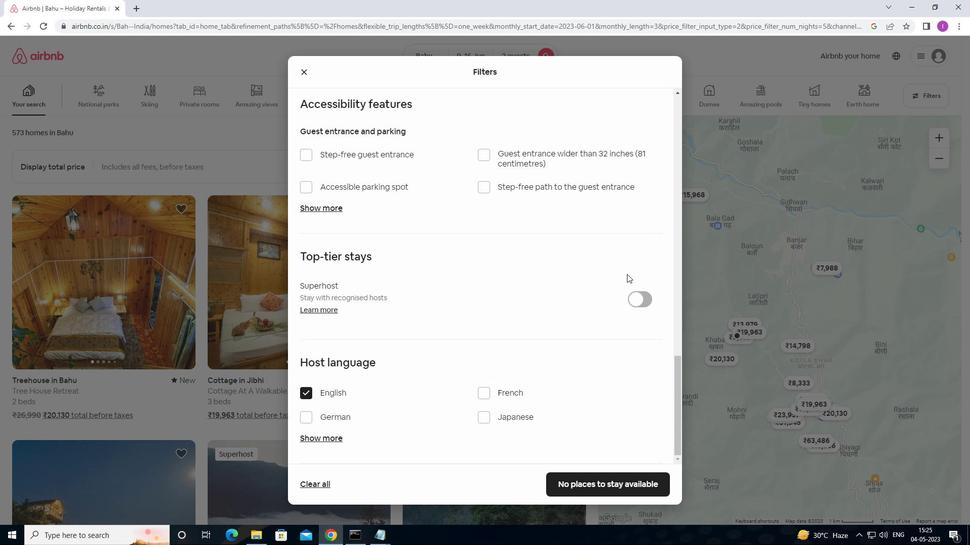 
Action: Mouse moved to (633, 278)
Screenshot: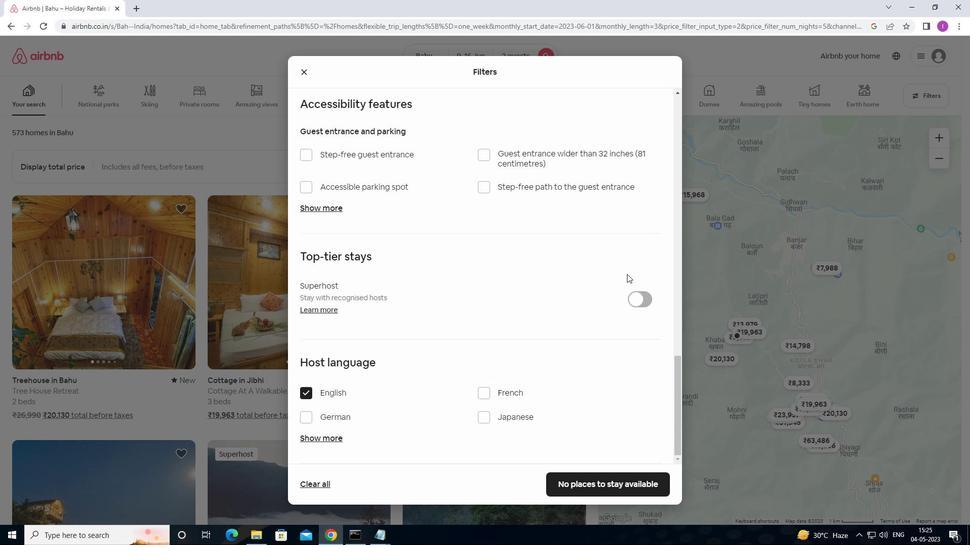 
Action: Mouse scrolled (633, 278) with delta (0, 0)
Screenshot: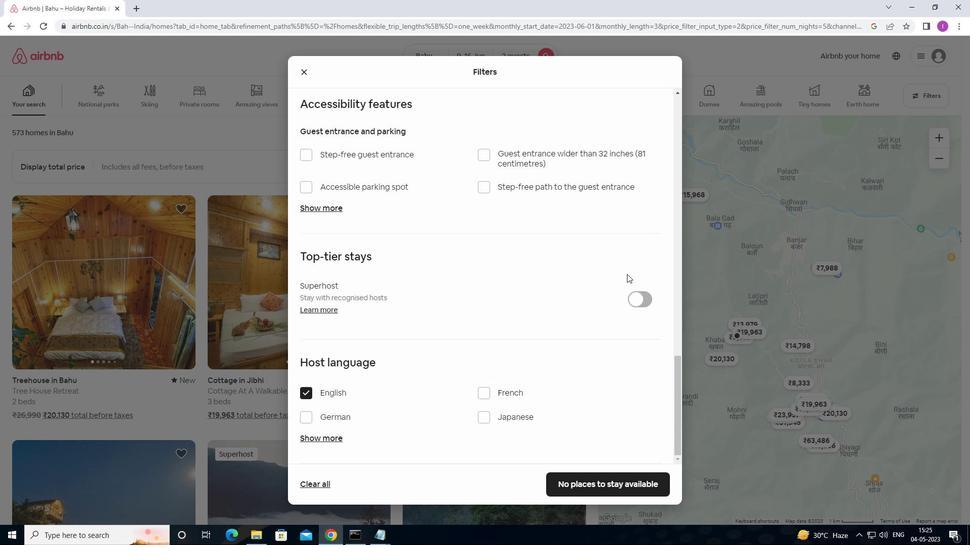 
Action: Mouse scrolled (633, 278) with delta (0, 0)
Screenshot: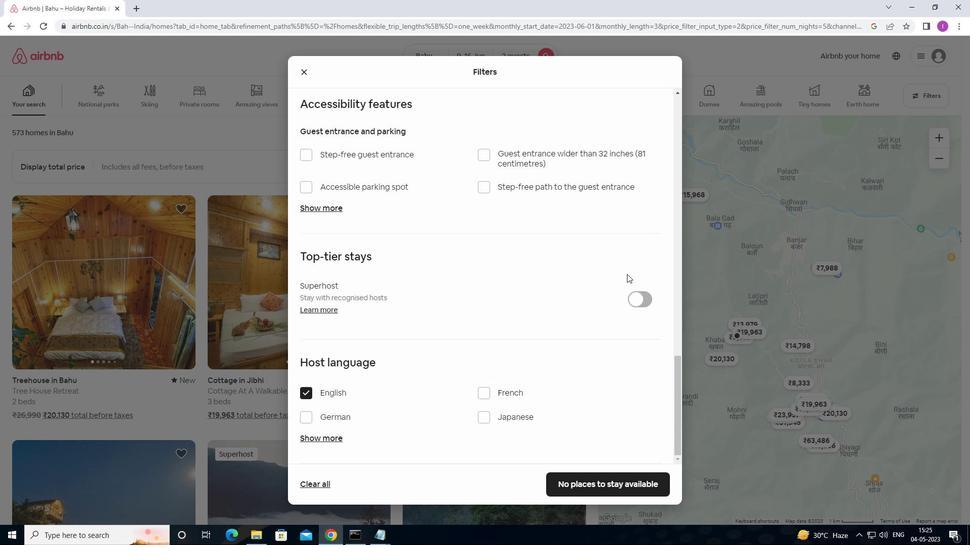 
Action: Mouse moved to (577, 487)
Screenshot: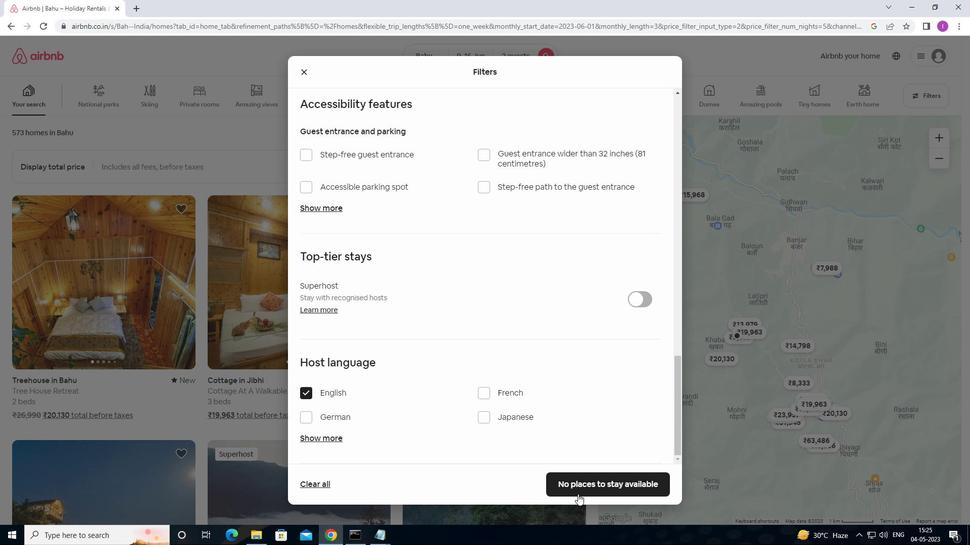 
Action: Mouse pressed left at (577, 487)
Screenshot: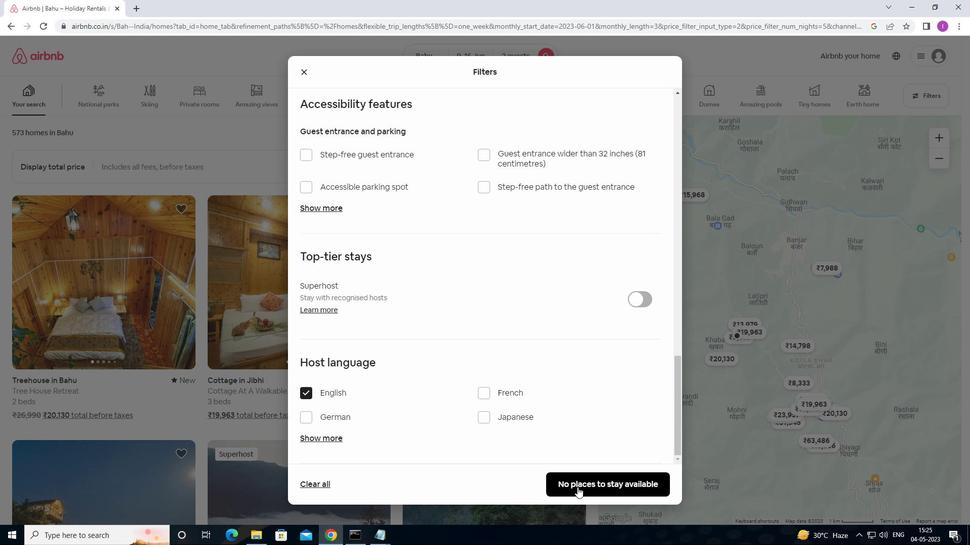 
Action: Mouse moved to (518, 493)
Screenshot: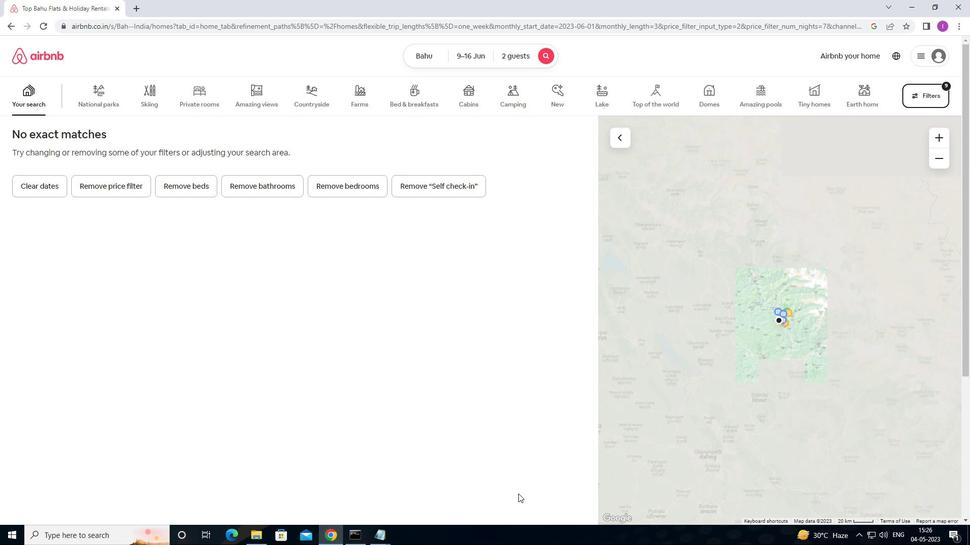 
